 Task: Create a due date automation trigger when advanced on, on the monday after a card is due add dates starting next week at 11:00 AM.
Action: Mouse moved to (981, 290)
Screenshot: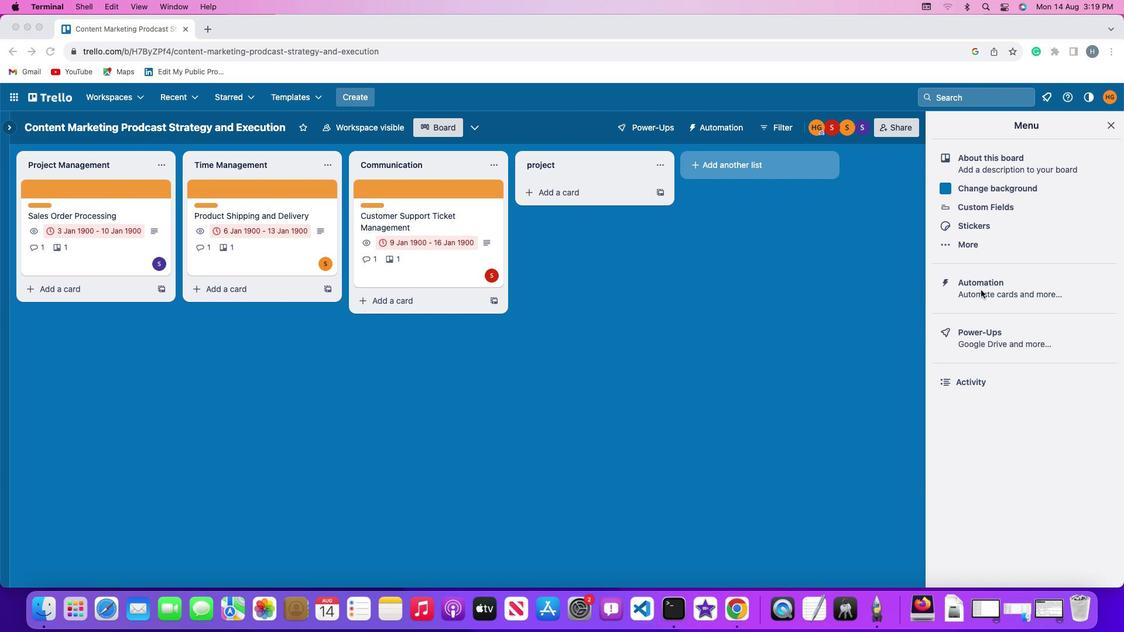 
Action: Mouse pressed left at (981, 290)
Screenshot: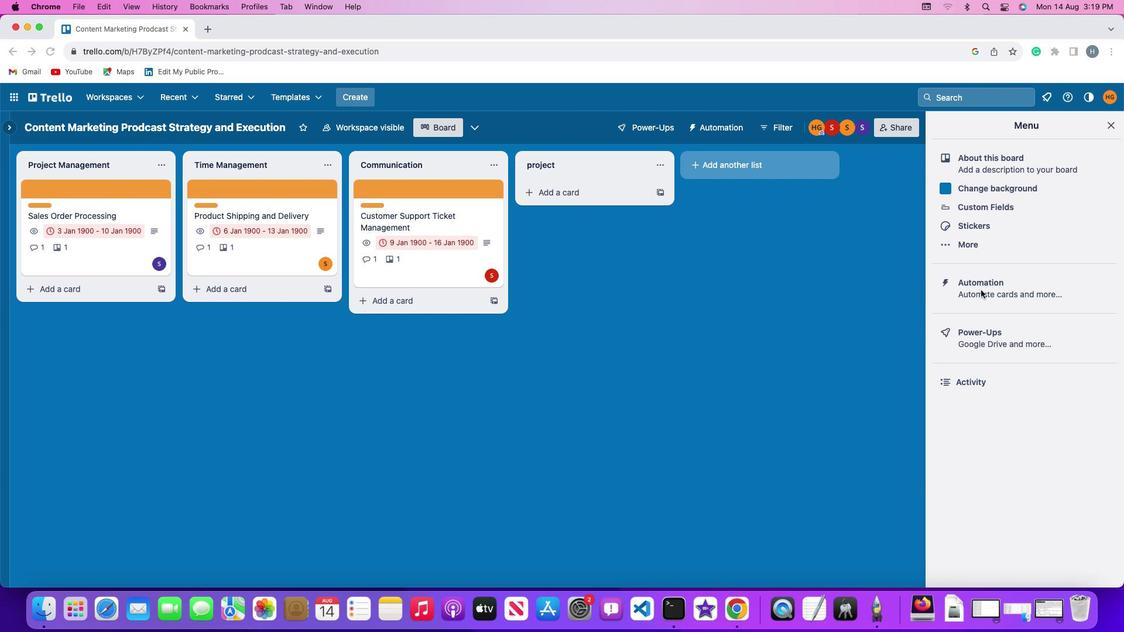 
Action: Mouse pressed left at (981, 290)
Screenshot: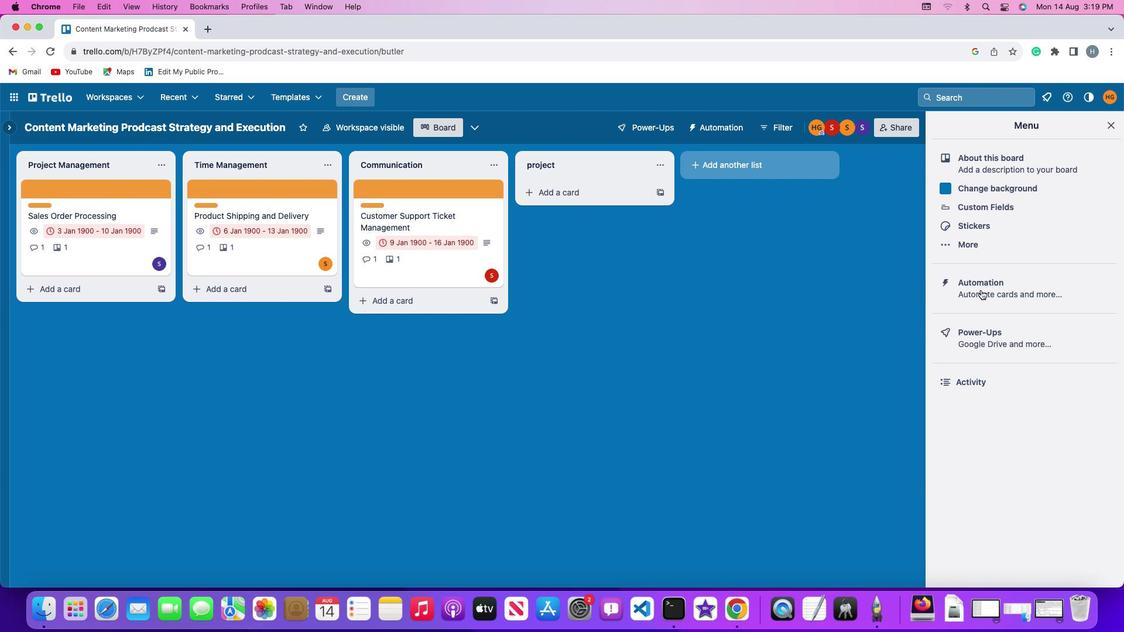 
Action: Mouse moved to (49, 277)
Screenshot: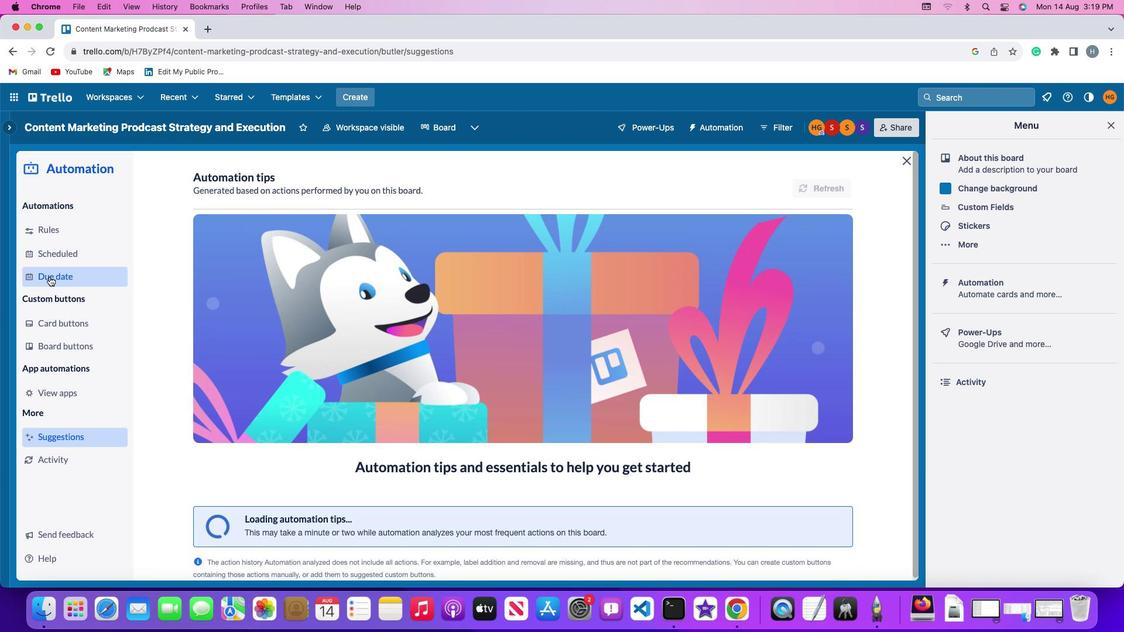 
Action: Mouse pressed left at (49, 277)
Screenshot: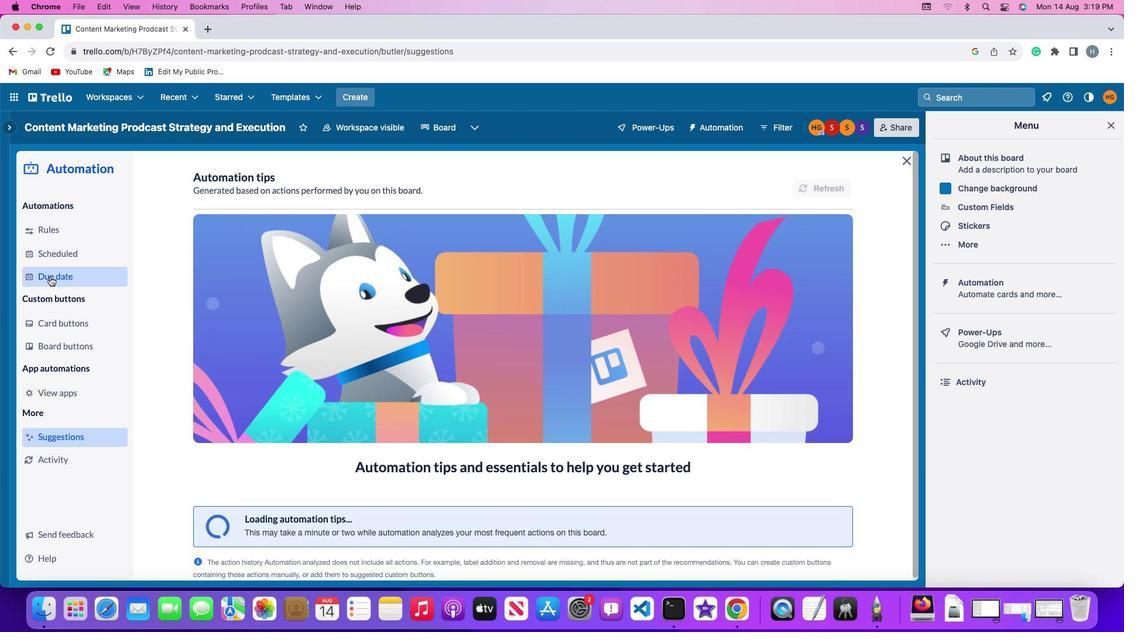 
Action: Mouse moved to (784, 177)
Screenshot: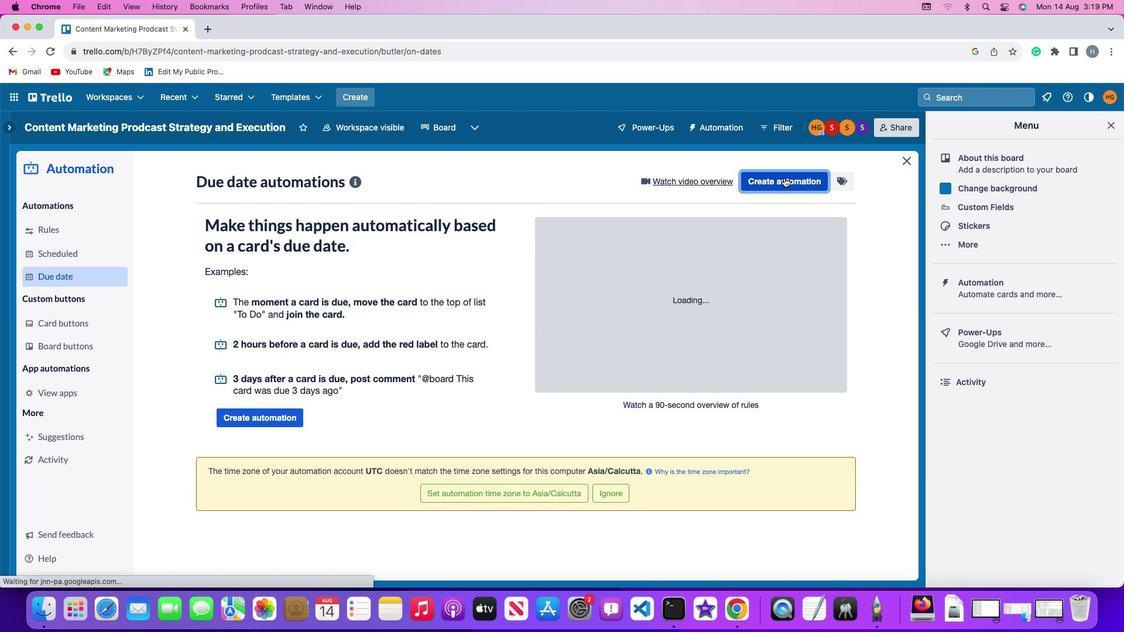 
Action: Mouse pressed left at (784, 177)
Screenshot: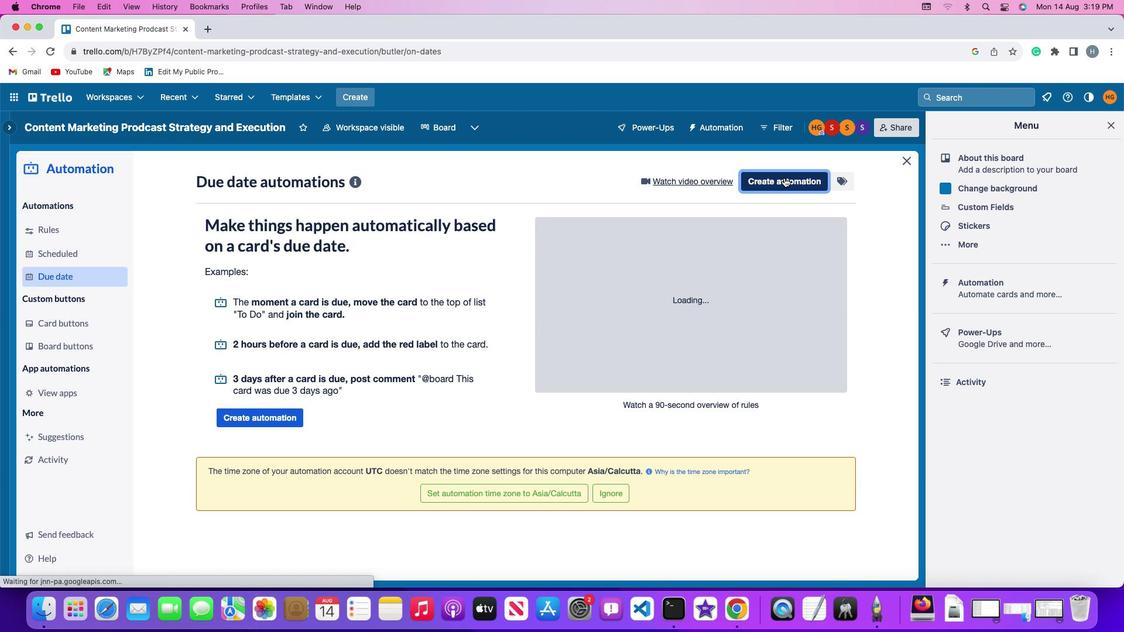 
Action: Mouse moved to (224, 287)
Screenshot: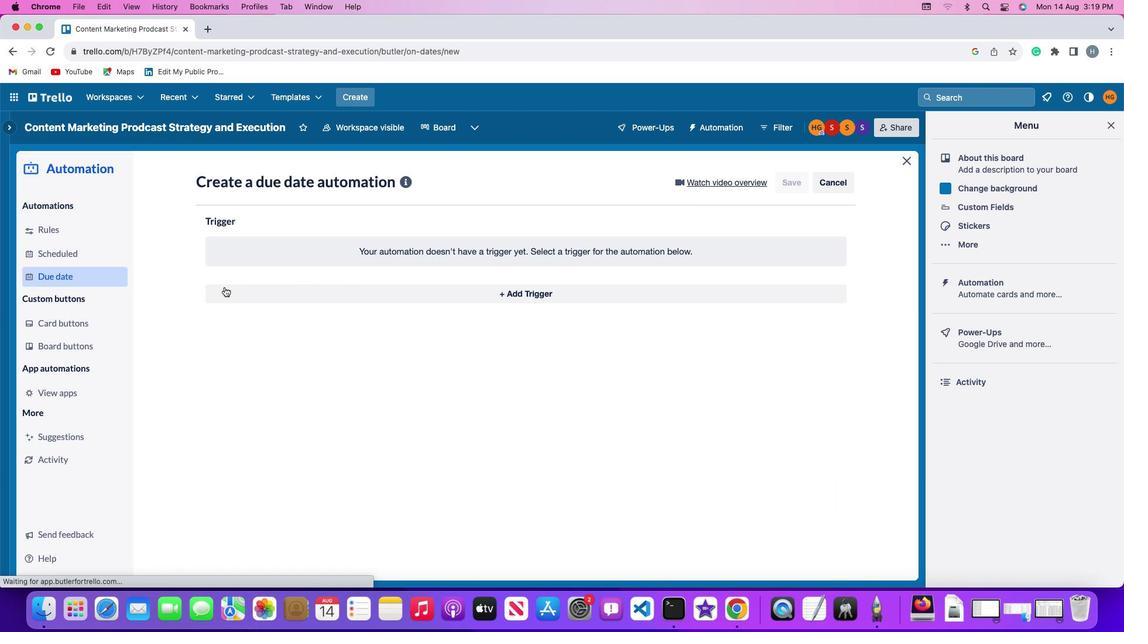 
Action: Mouse pressed left at (224, 287)
Screenshot: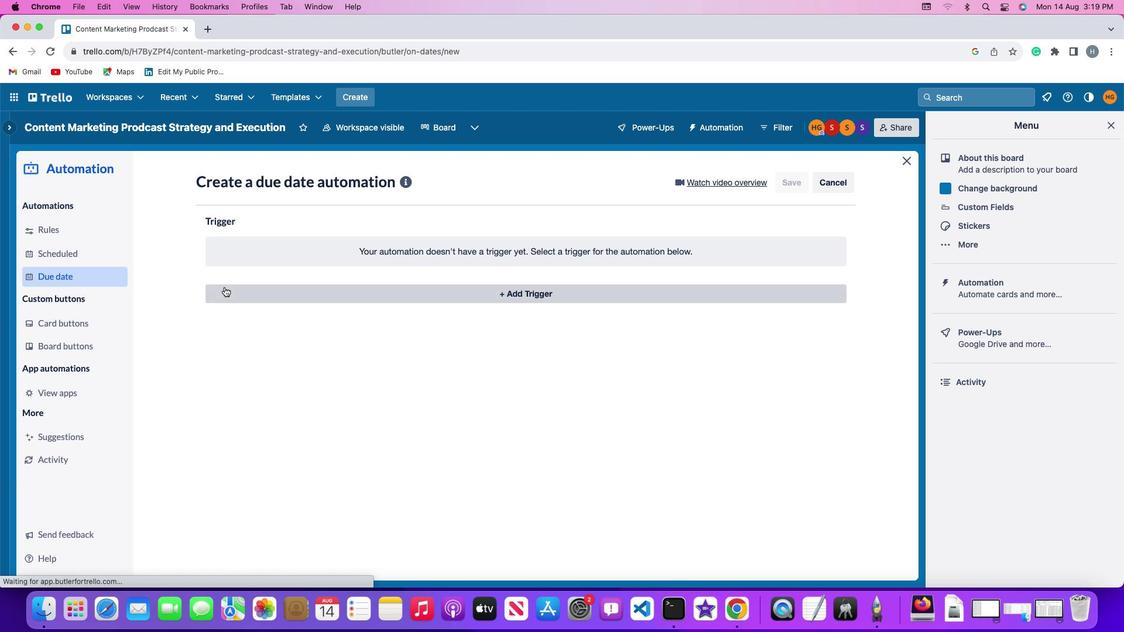 
Action: Mouse moved to (252, 512)
Screenshot: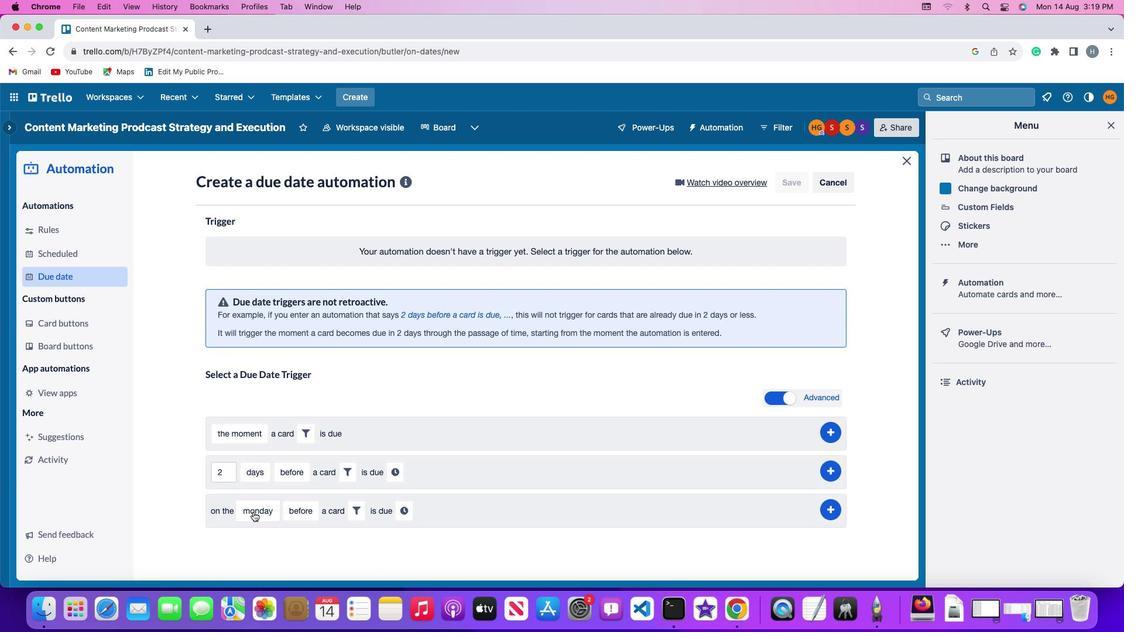 
Action: Mouse pressed left at (252, 512)
Screenshot: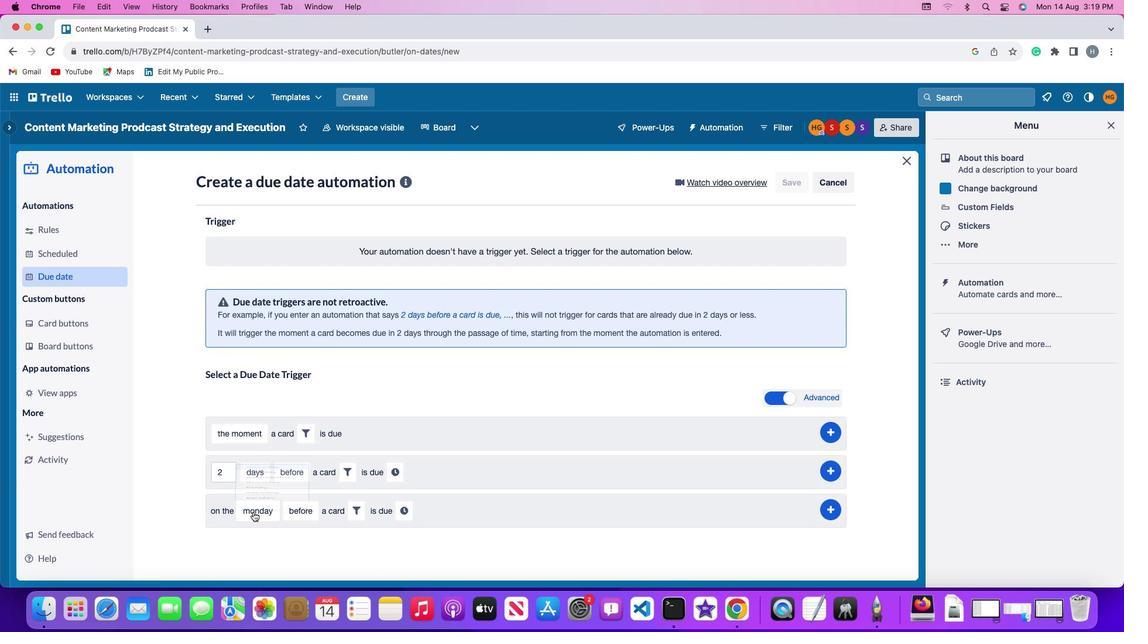
Action: Mouse moved to (268, 342)
Screenshot: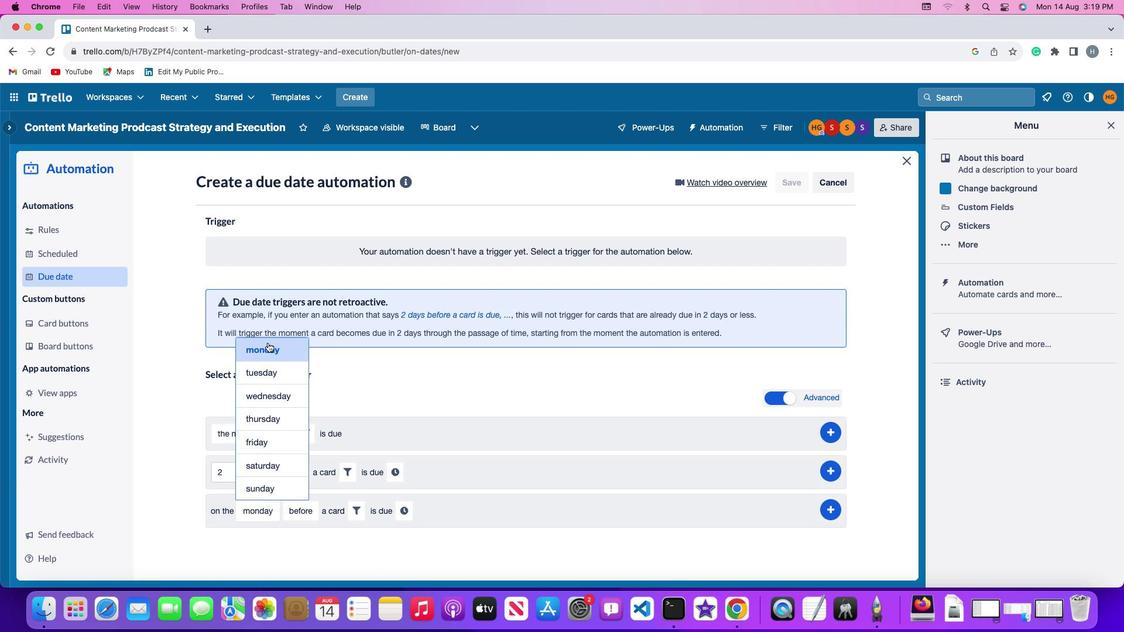 
Action: Mouse pressed left at (268, 342)
Screenshot: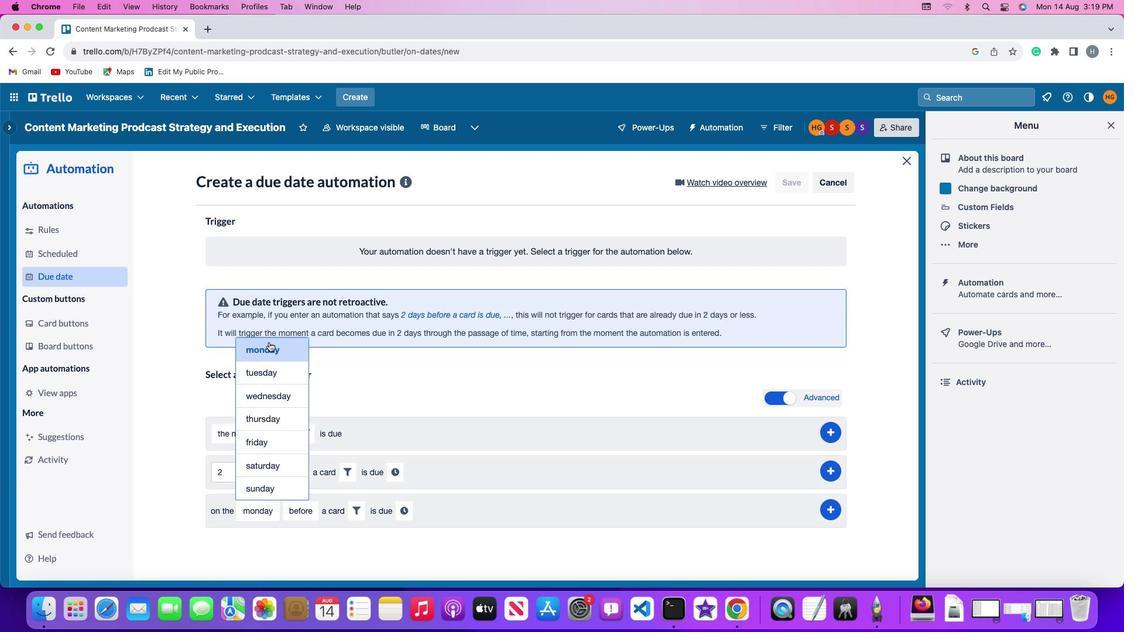 
Action: Mouse moved to (312, 515)
Screenshot: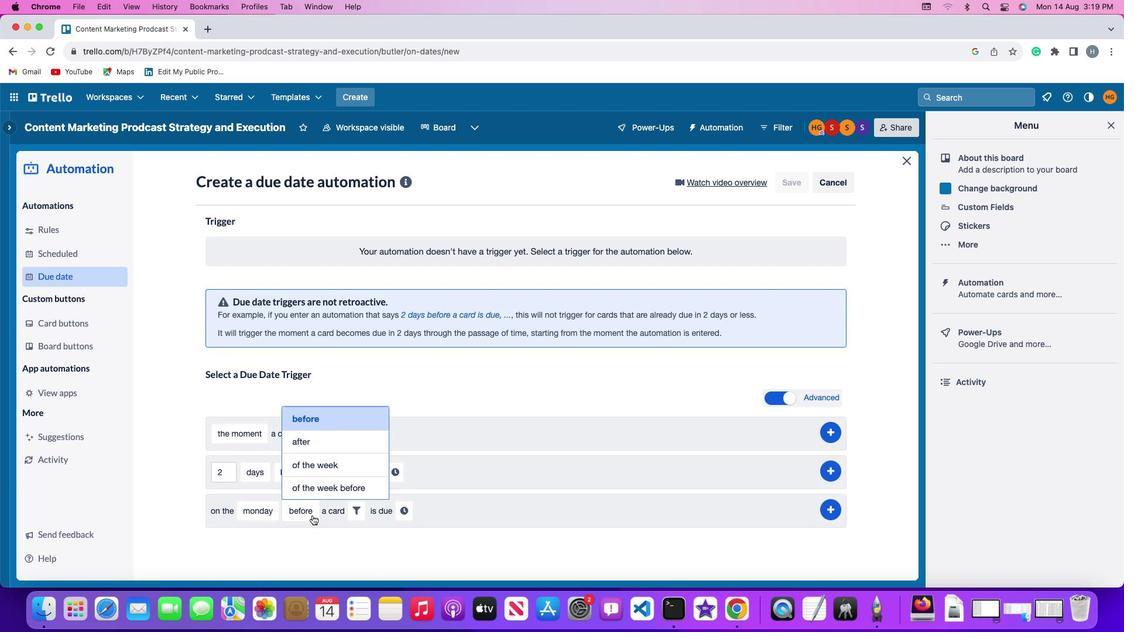 
Action: Mouse pressed left at (312, 515)
Screenshot: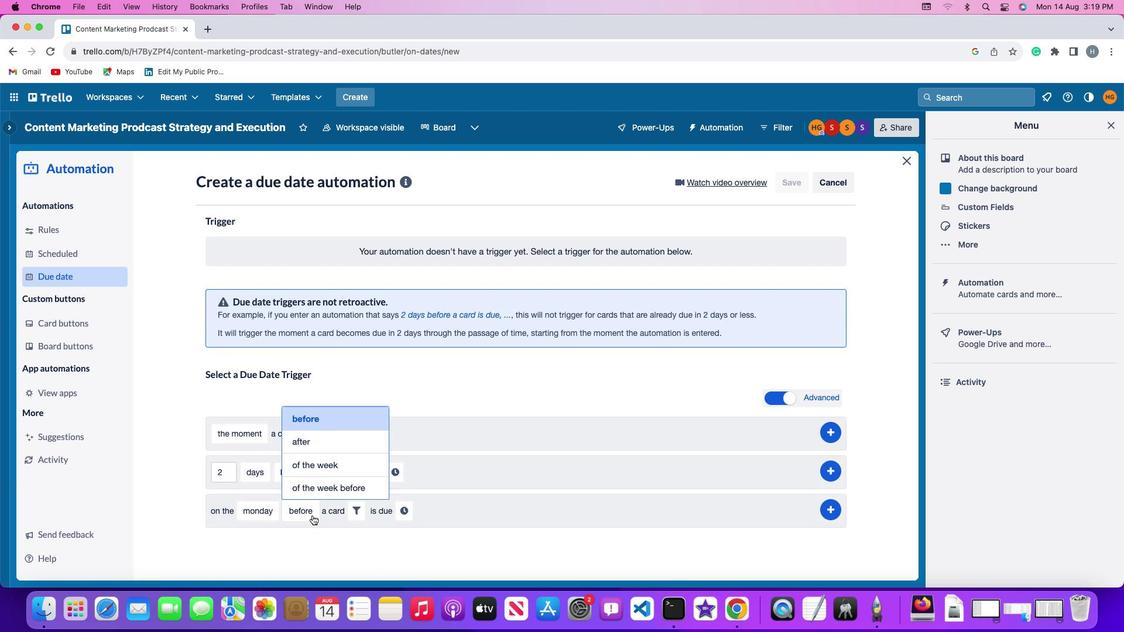 
Action: Mouse moved to (317, 437)
Screenshot: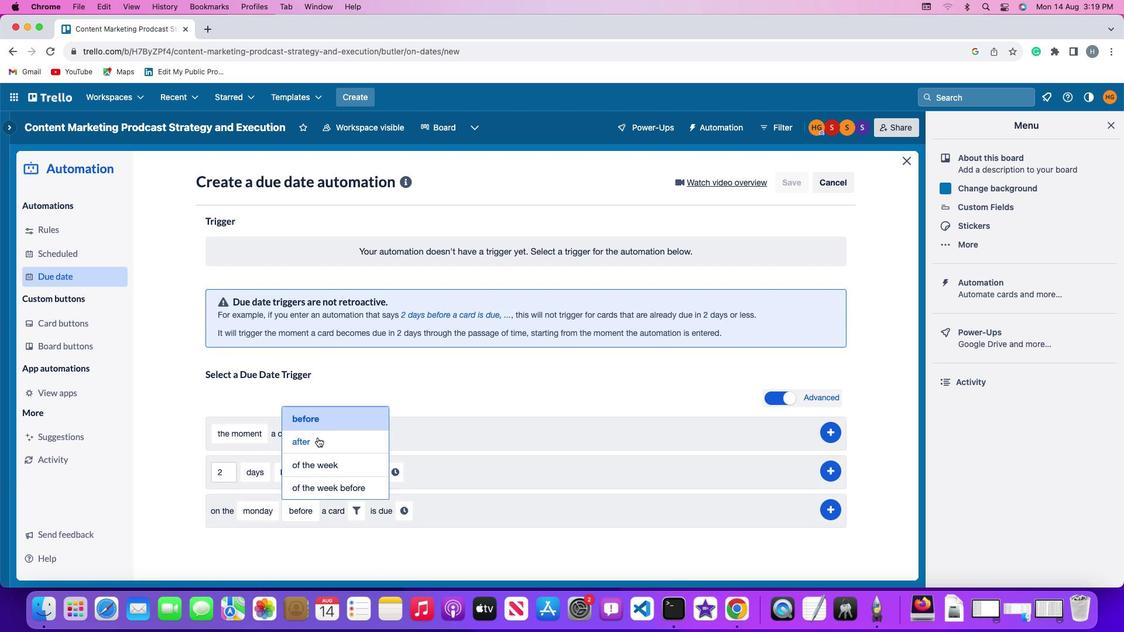 
Action: Mouse pressed left at (317, 437)
Screenshot: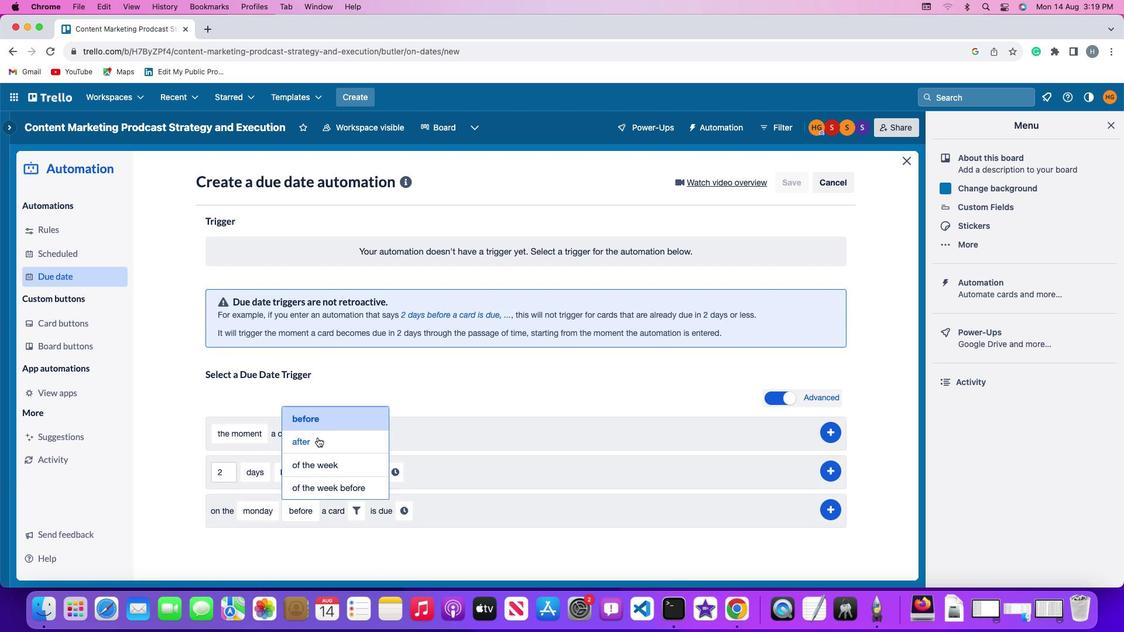 
Action: Mouse moved to (353, 510)
Screenshot: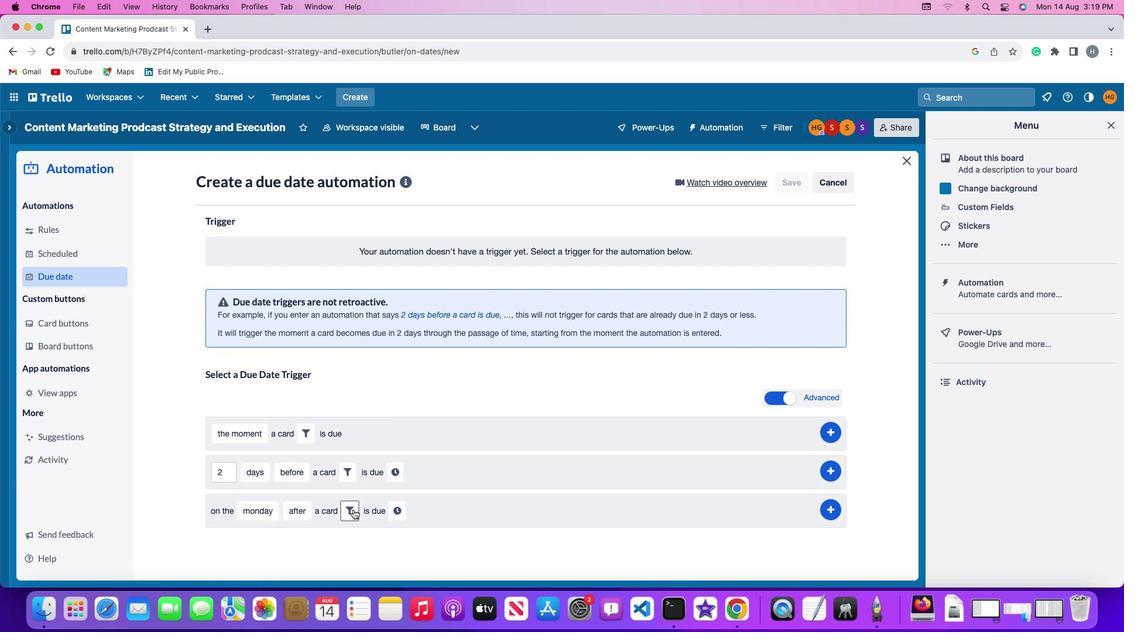 
Action: Mouse pressed left at (353, 510)
Screenshot: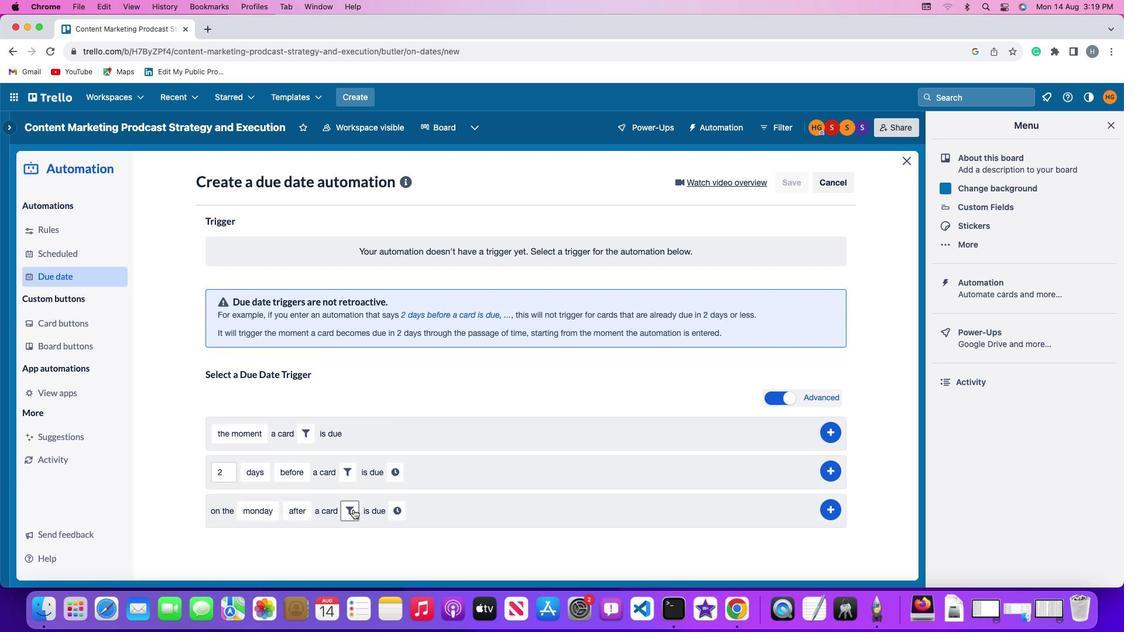 
Action: Mouse moved to (415, 550)
Screenshot: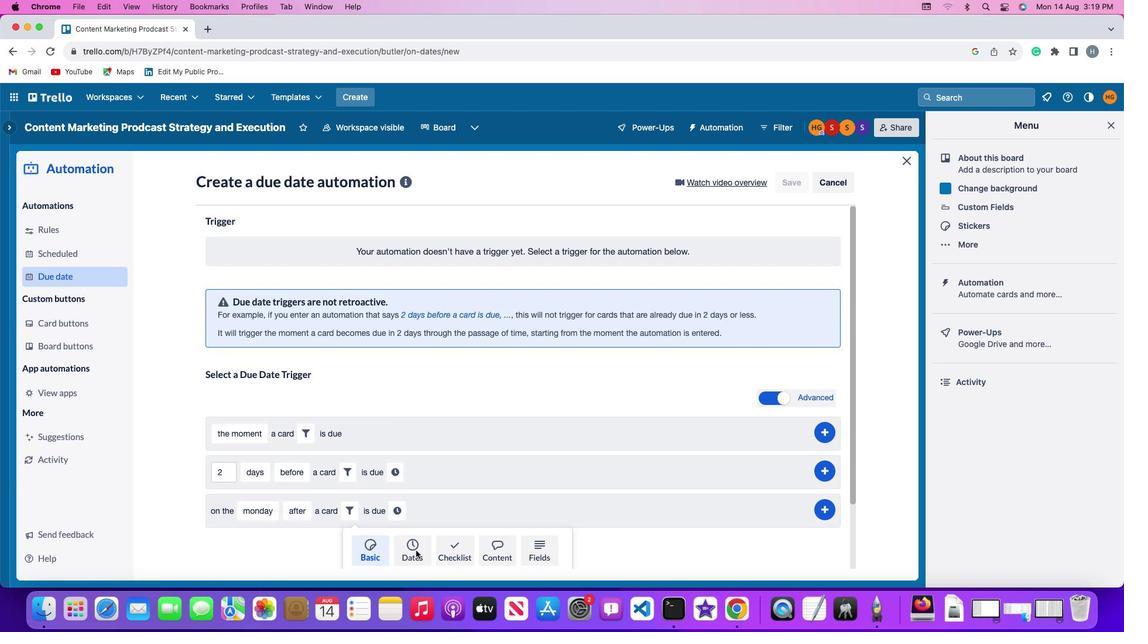 
Action: Mouse pressed left at (415, 550)
Screenshot: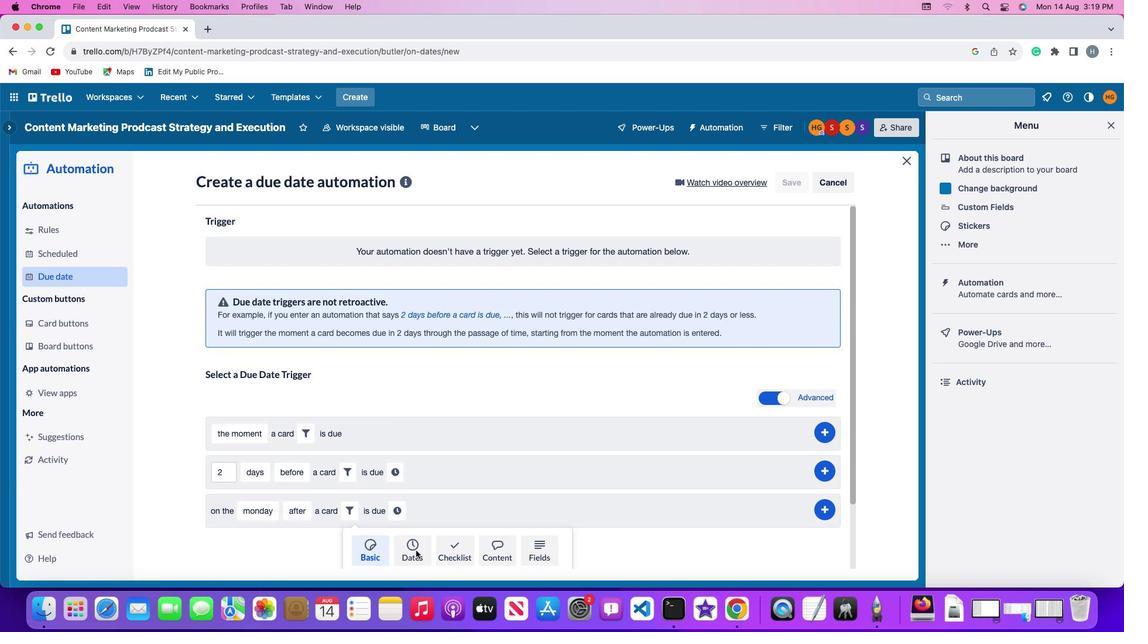 
Action: Mouse moved to (313, 544)
Screenshot: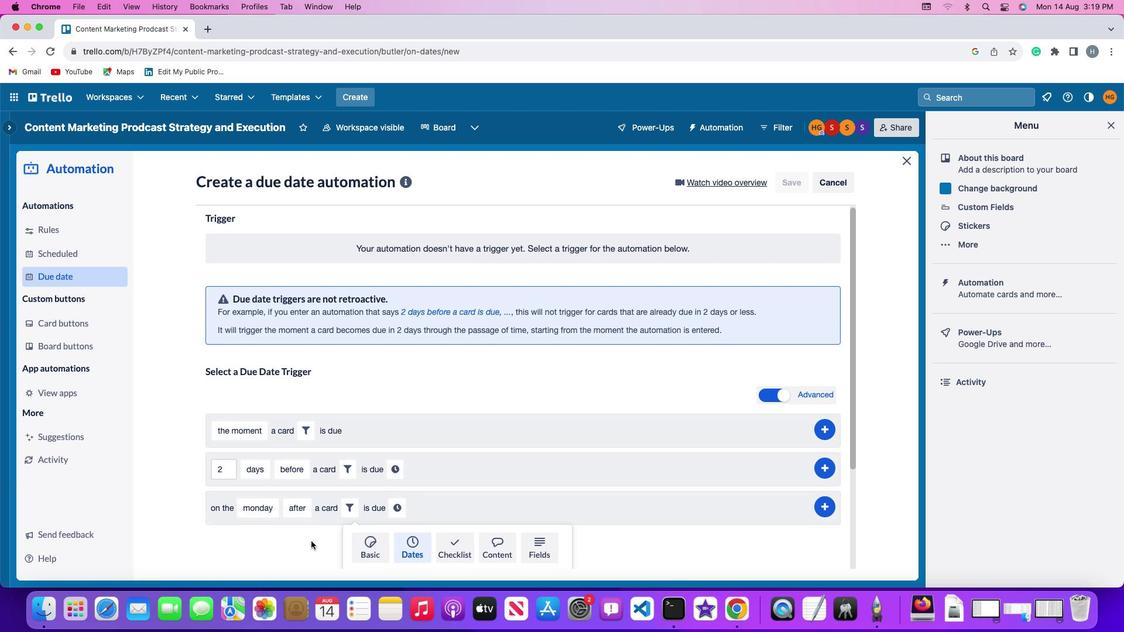
Action: Mouse scrolled (313, 544) with delta (0, 0)
Screenshot: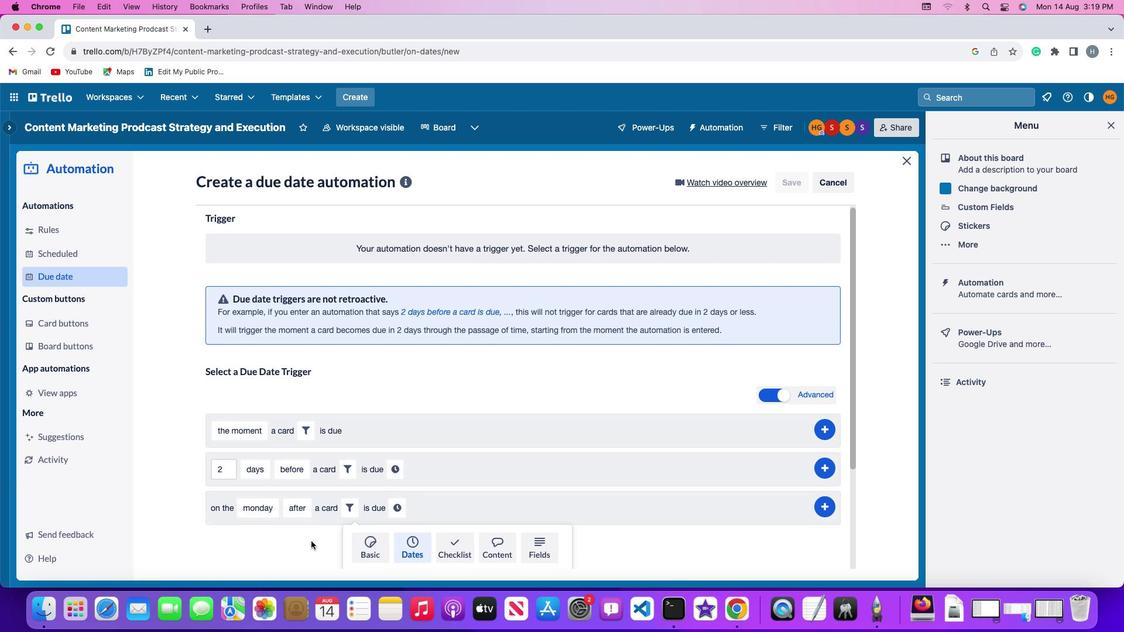 
Action: Mouse scrolled (313, 544) with delta (0, 0)
Screenshot: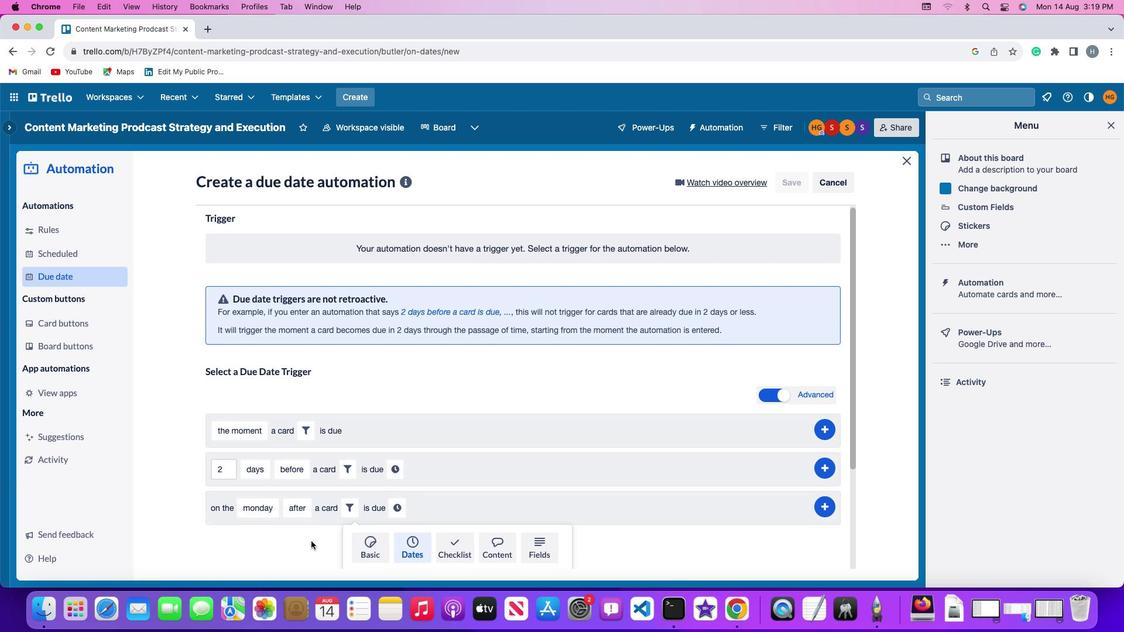 
Action: Mouse scrolled (313, 544) with delta (0, -2)
Screenshot: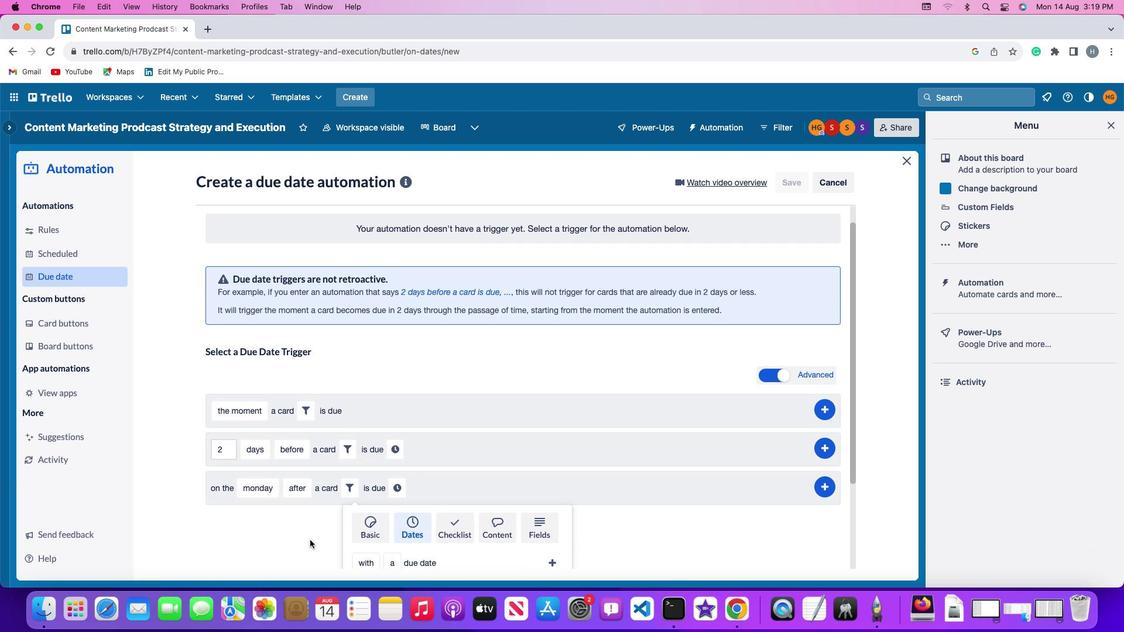 
Action: Mouse moved to (312, 544)
Screenshot: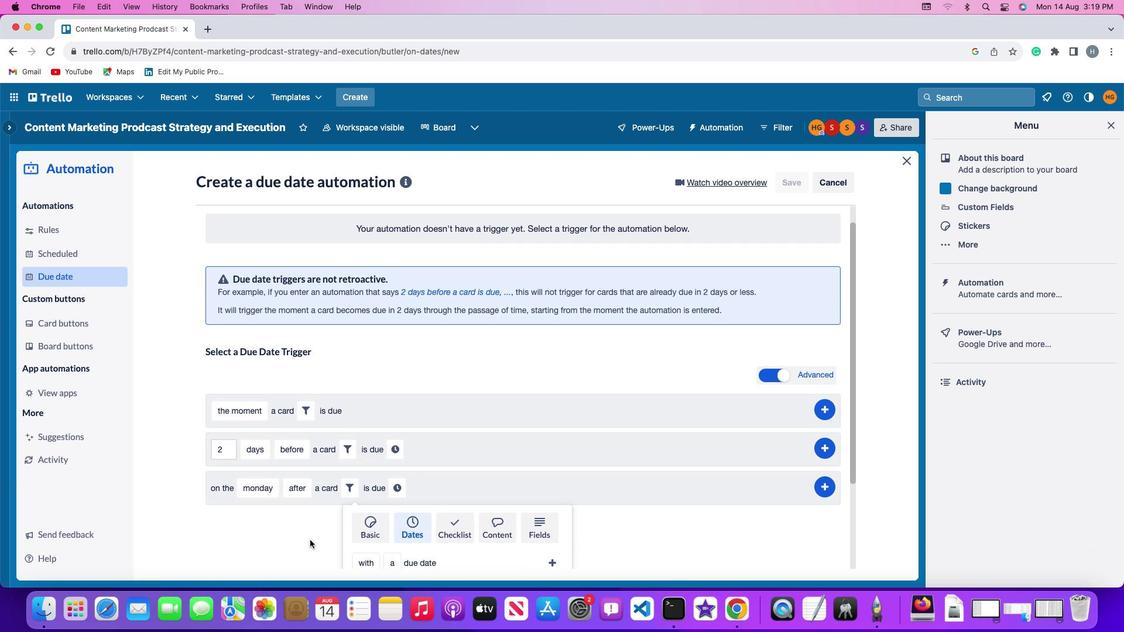 
Action: Mouse scrolled (312, 544) with delta (0, -2)
Screenshot: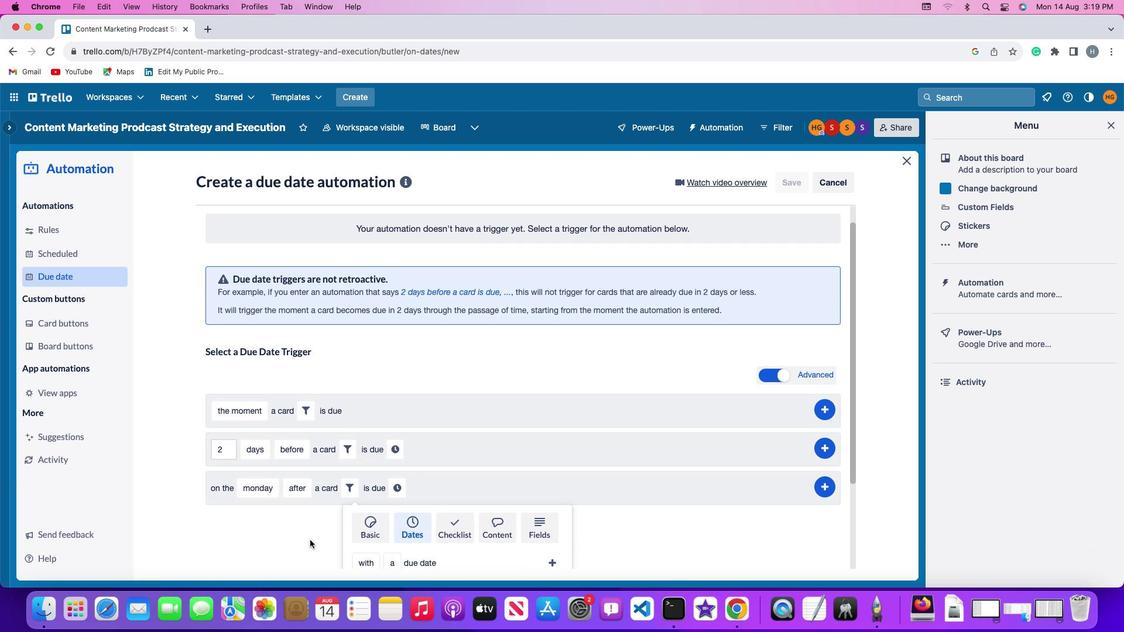 
Action: Mouse moved to (312, 543)
Screenshot: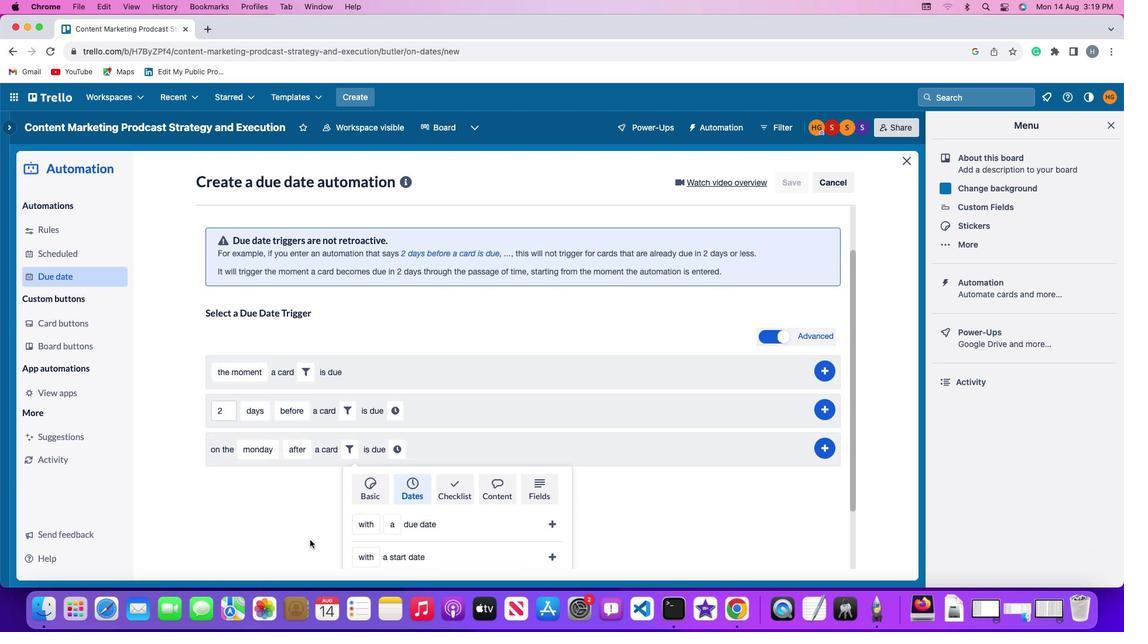 
Action: Mouse scrolled (312, 543) with delta (0, -3)
Screenshot: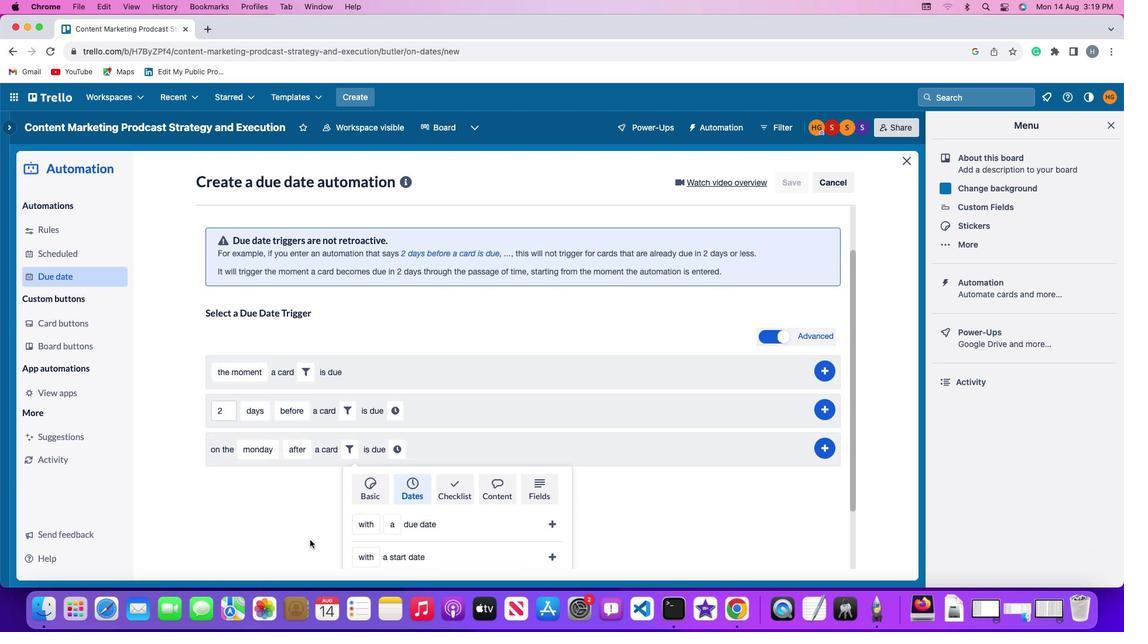 
Action: Mouse moved to (309, 540)
Screenshot: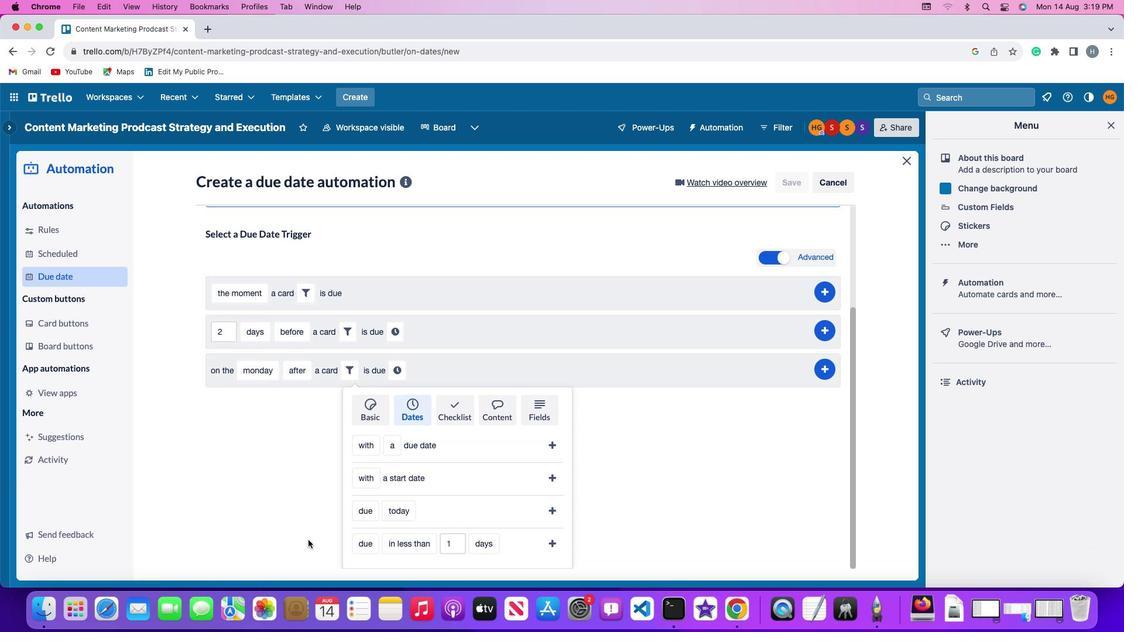 
Action: Mouse scrolled (309, 540) with delta (0, 0)
Screenshot: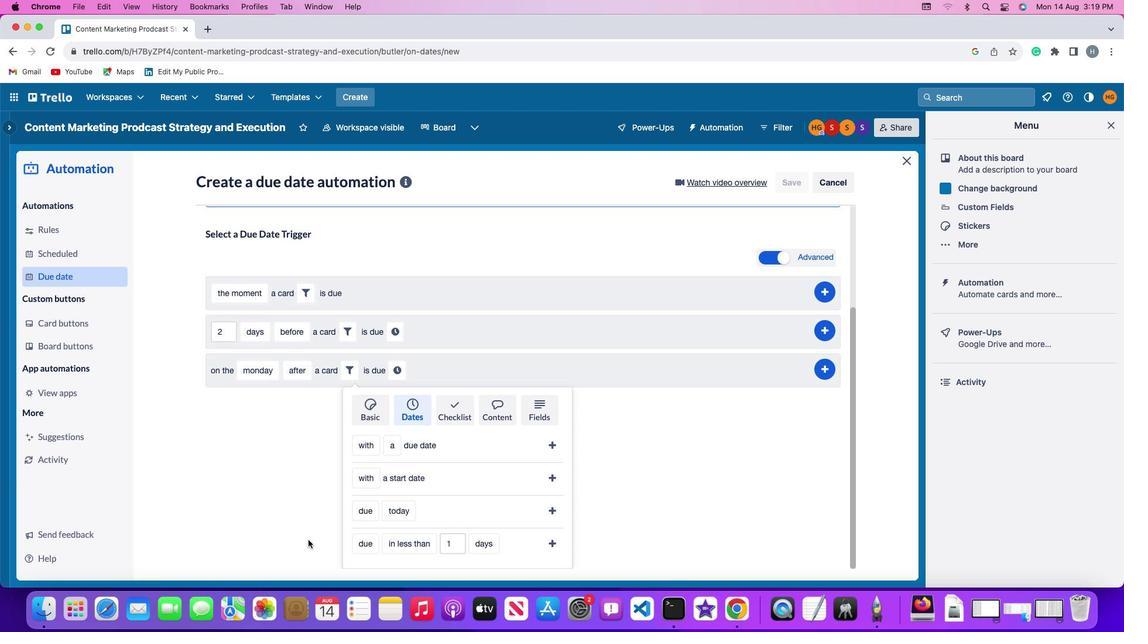 
Action: Mouse moved to (308, 540)
Screenshot: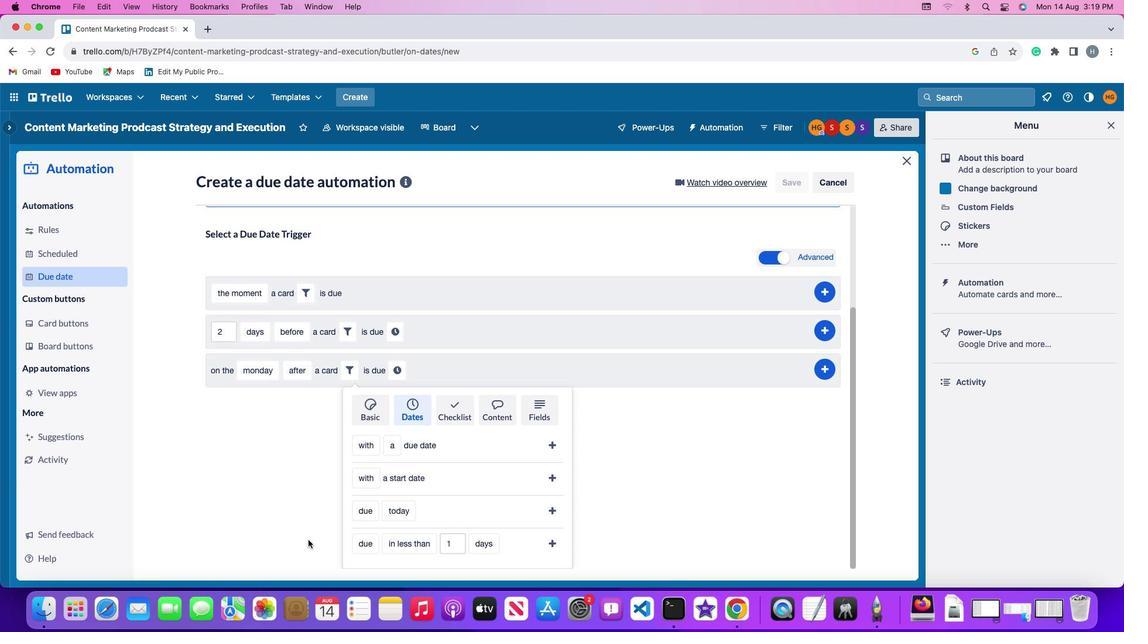 
Action: Mouse scrolled (308, 540) with delta (0, 0)
Screenshot: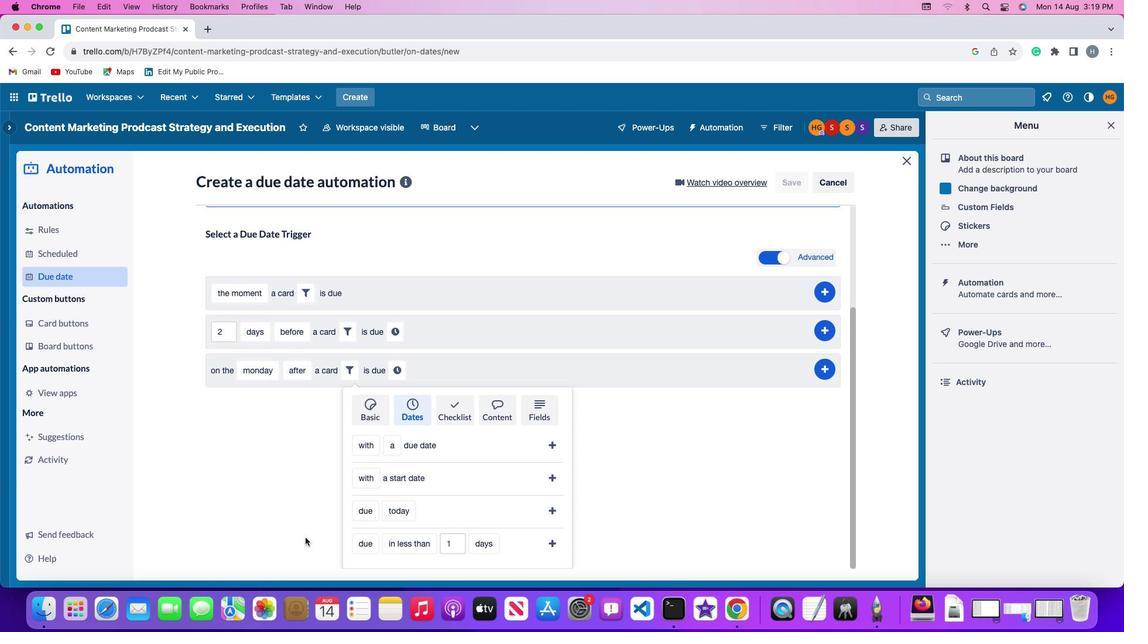 
Action: Mouse moved to (308, 540)
Screenshot: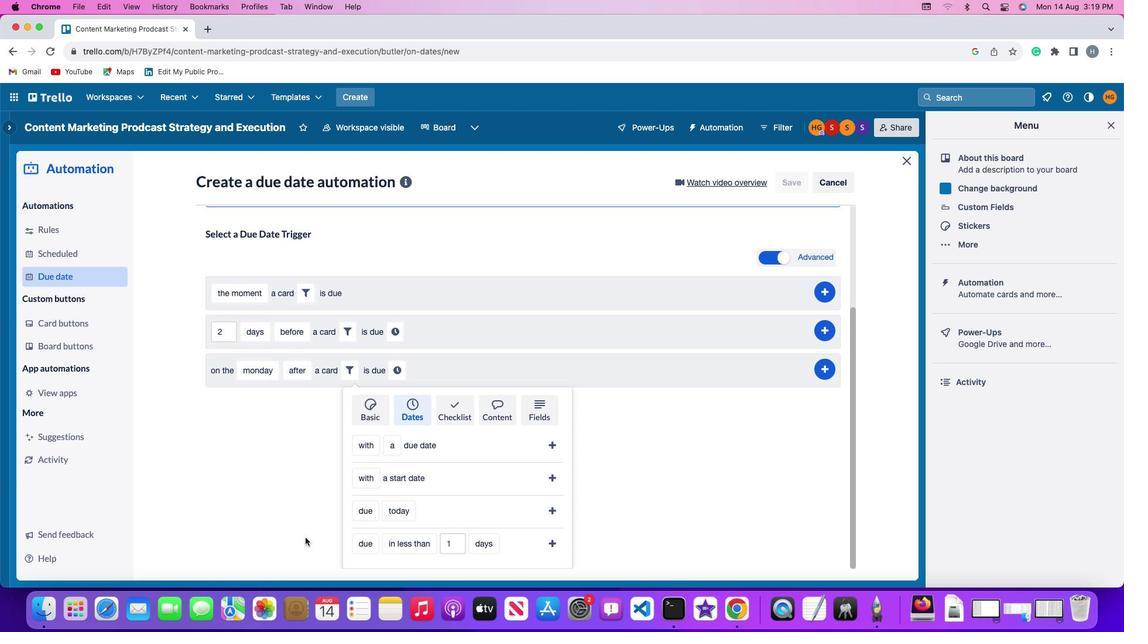 
Action: Mouse scrolled (308, 540) with delta (0, -1)
Screenshot: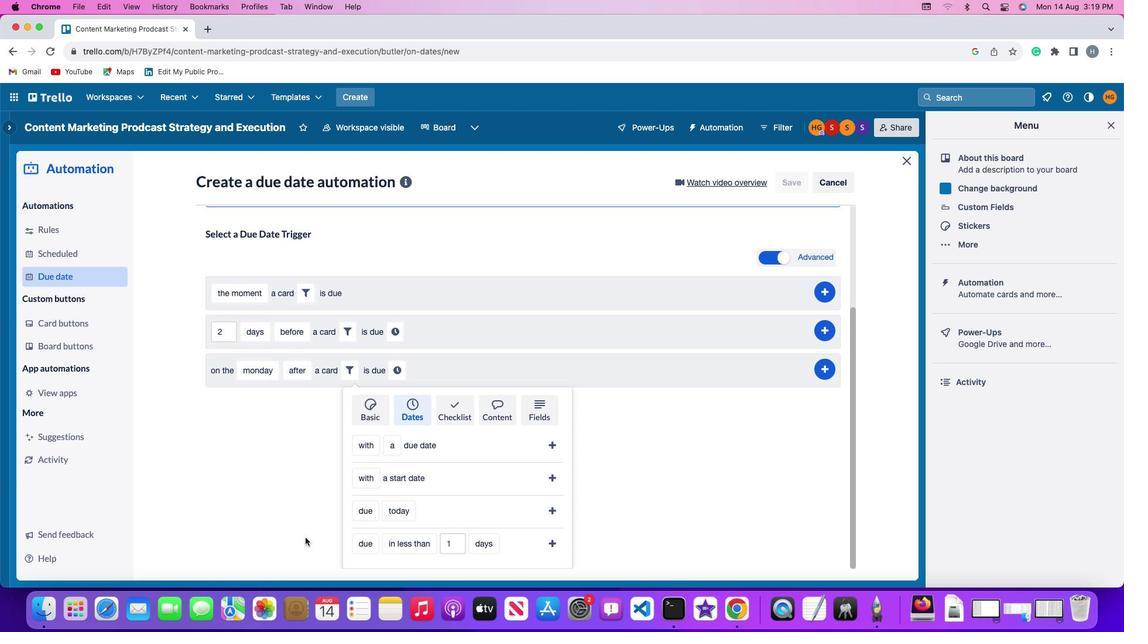 
Action: Mouse scrolled (308, 540) with delta (0, -2)
Screenshot: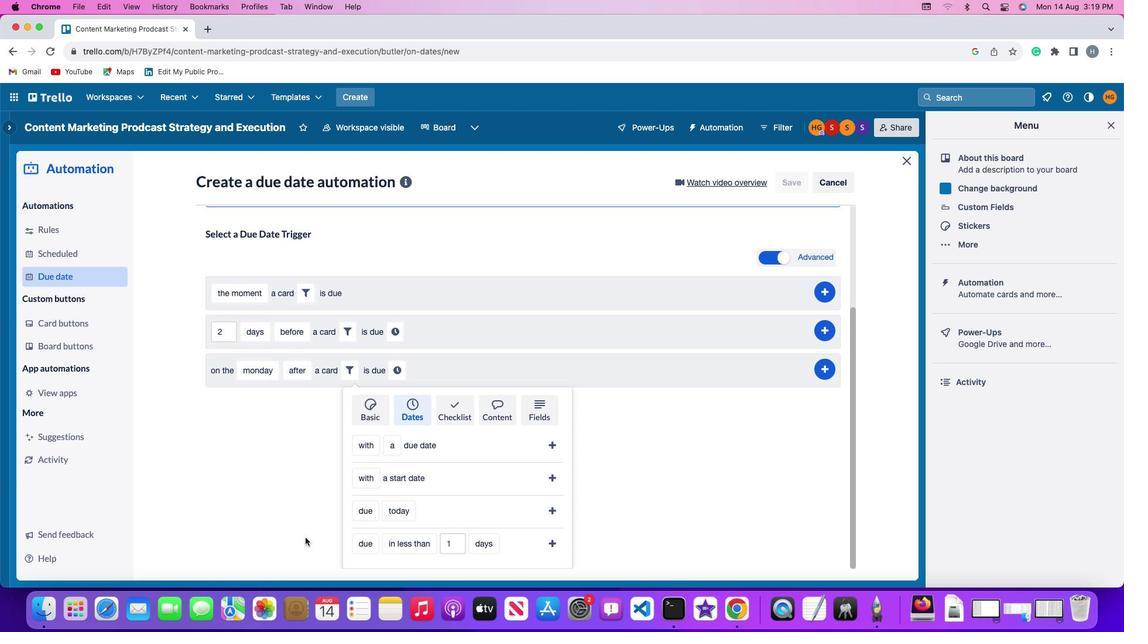 
Action: Mouse moved to (306, 539)
Screenshot: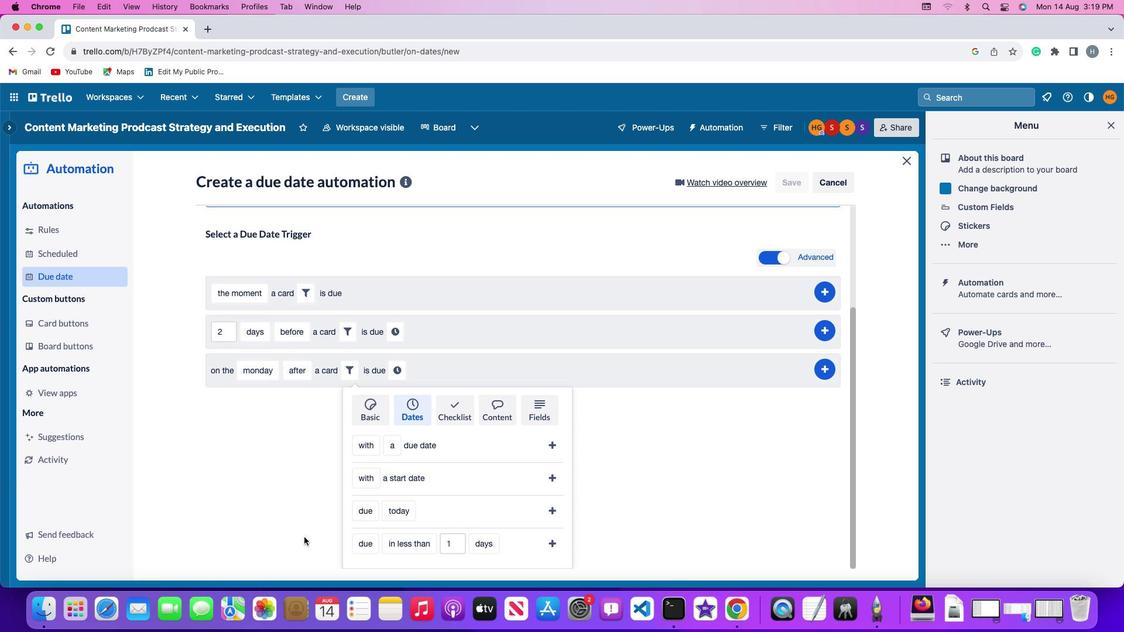 
Action: Mouse scrolled (306, 539) with delta (0, -3)
Screenshot: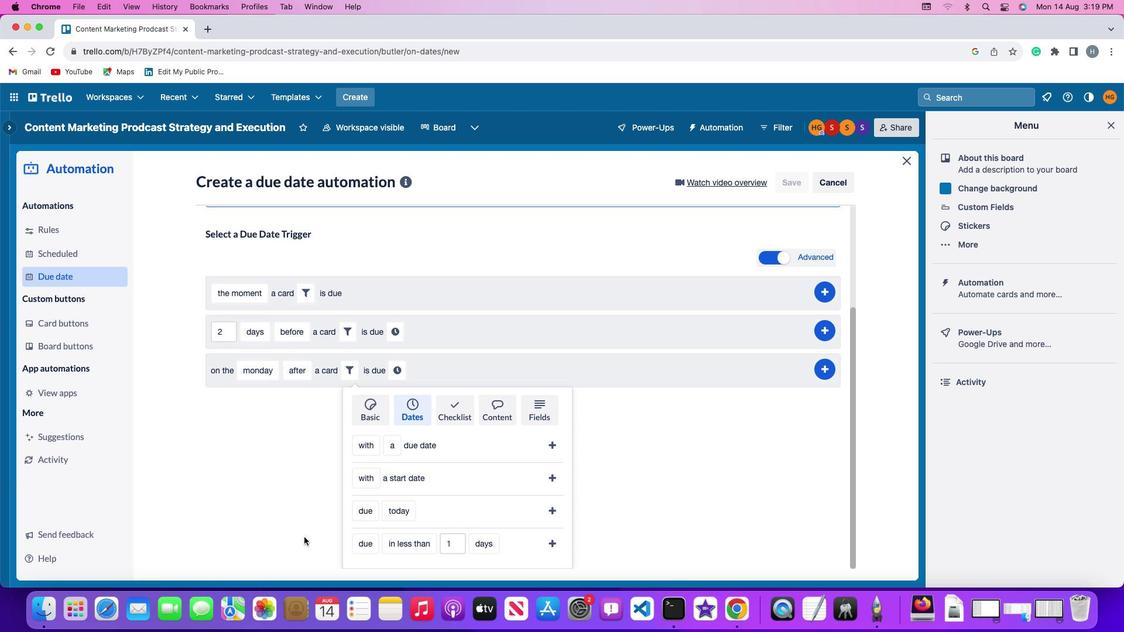 
Action: Mouse moved to (364, 519)
Screenshot: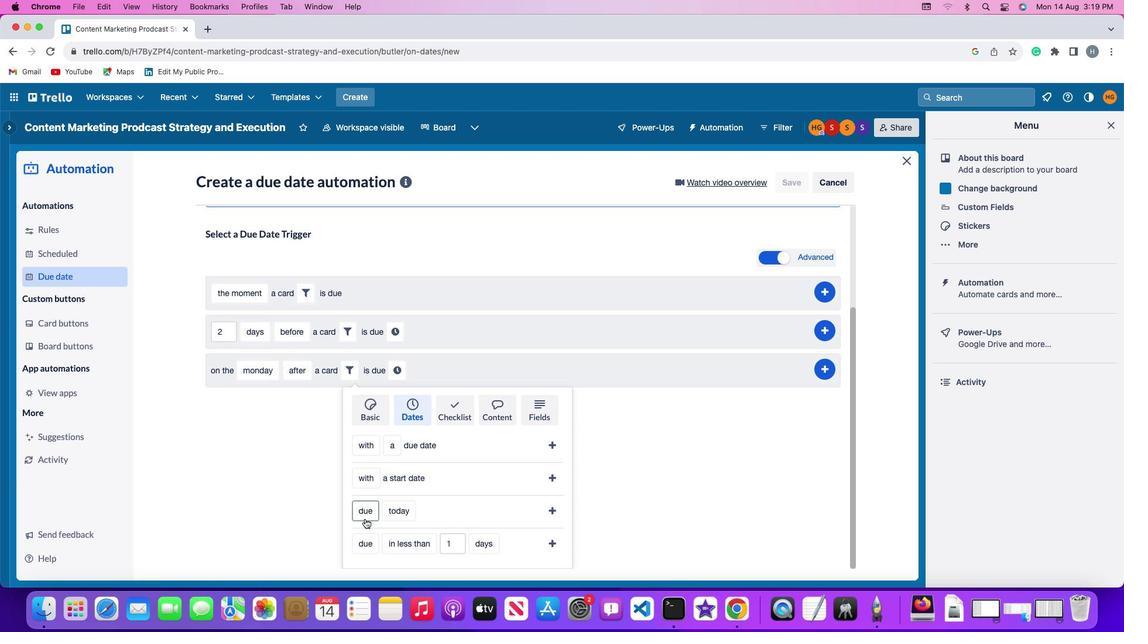 
Action: Mouse pressed left at (364, 519)
Screenshot: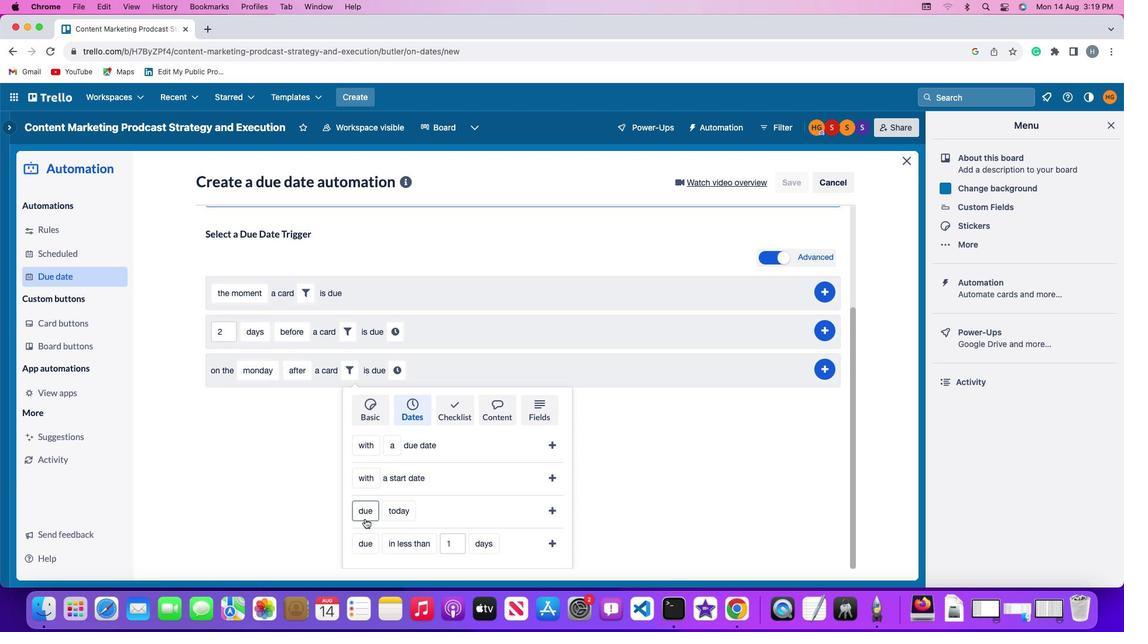 
Action: Mouse moved to (374, 466)
Screenshot: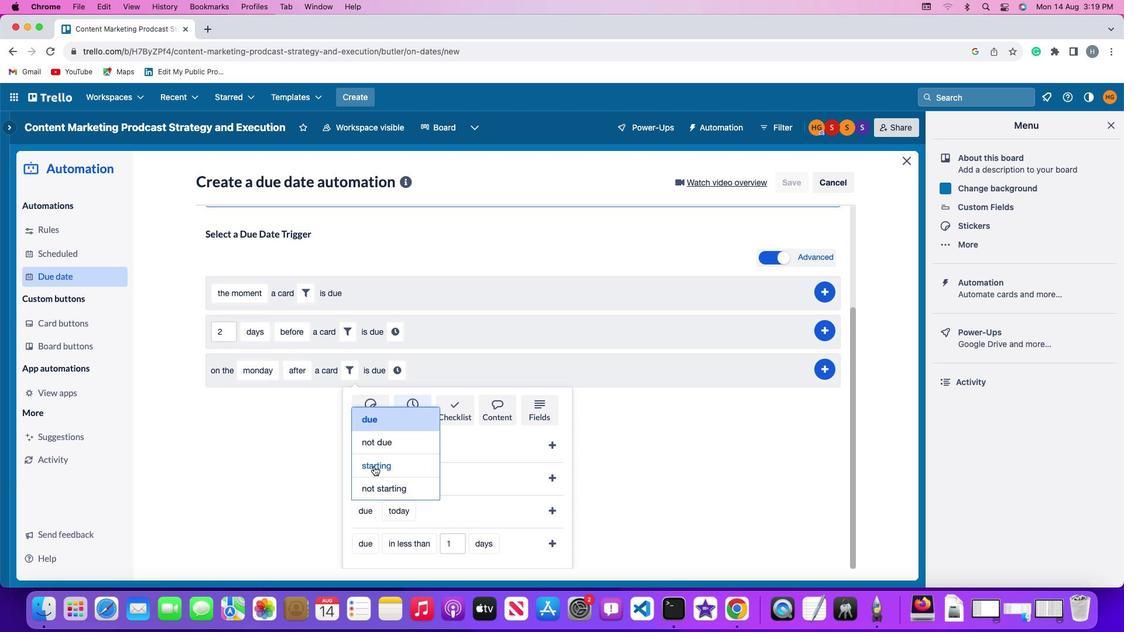 
Action: Mouse pressed left at (374, 466)
Screenshot: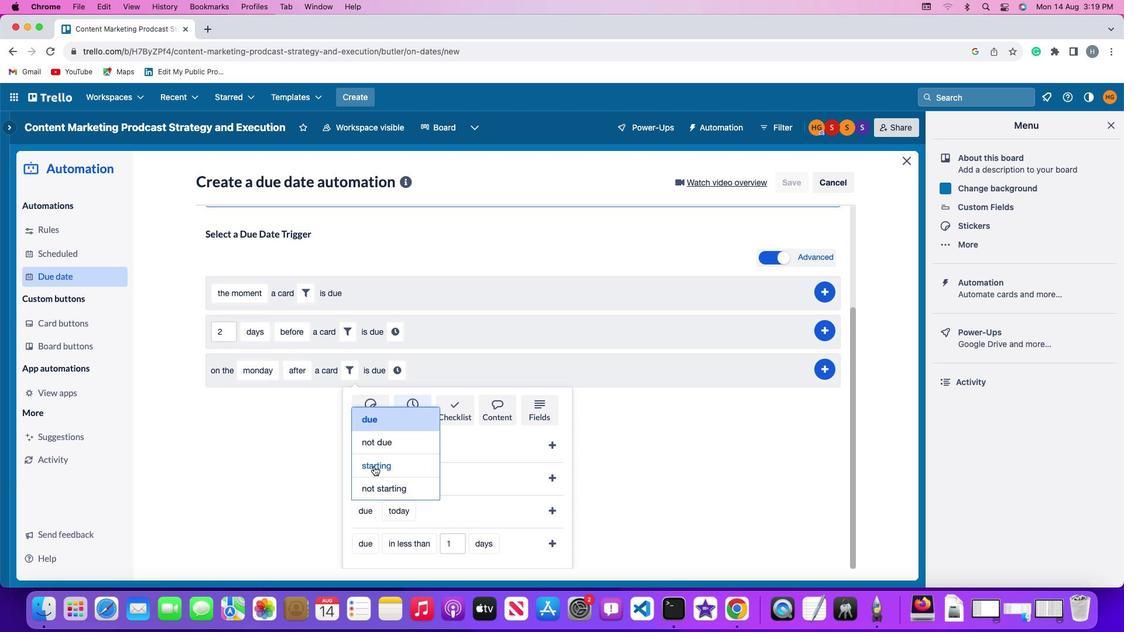 
Action: Mouse moved to (405, 516)
Screenshot: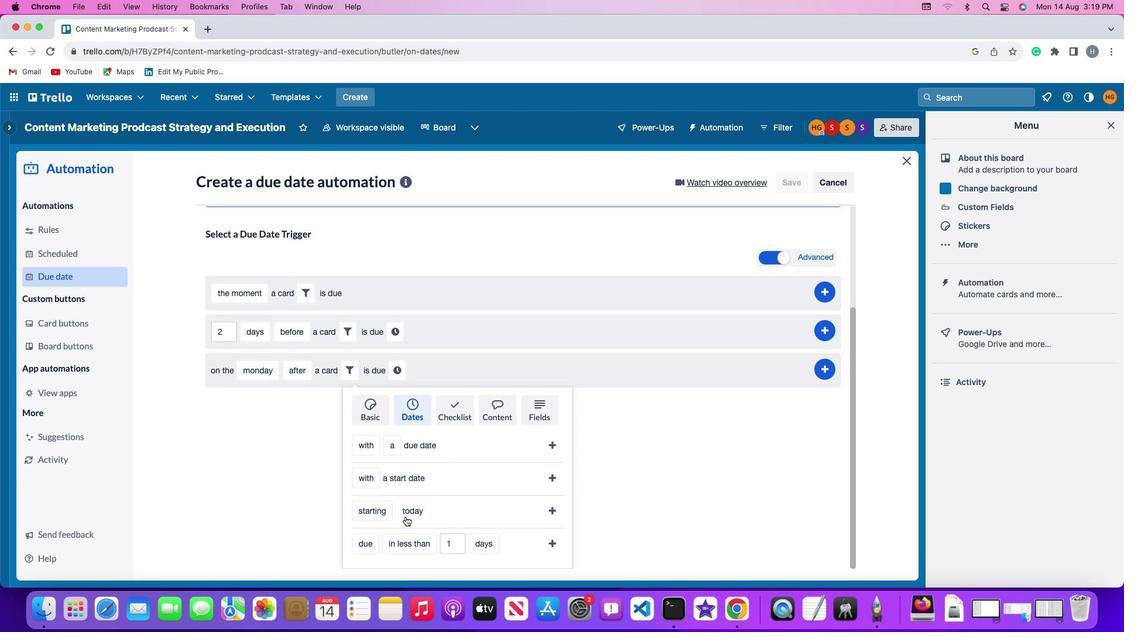 
Action: Mouse pressed left at (405, 516)
Screenshot: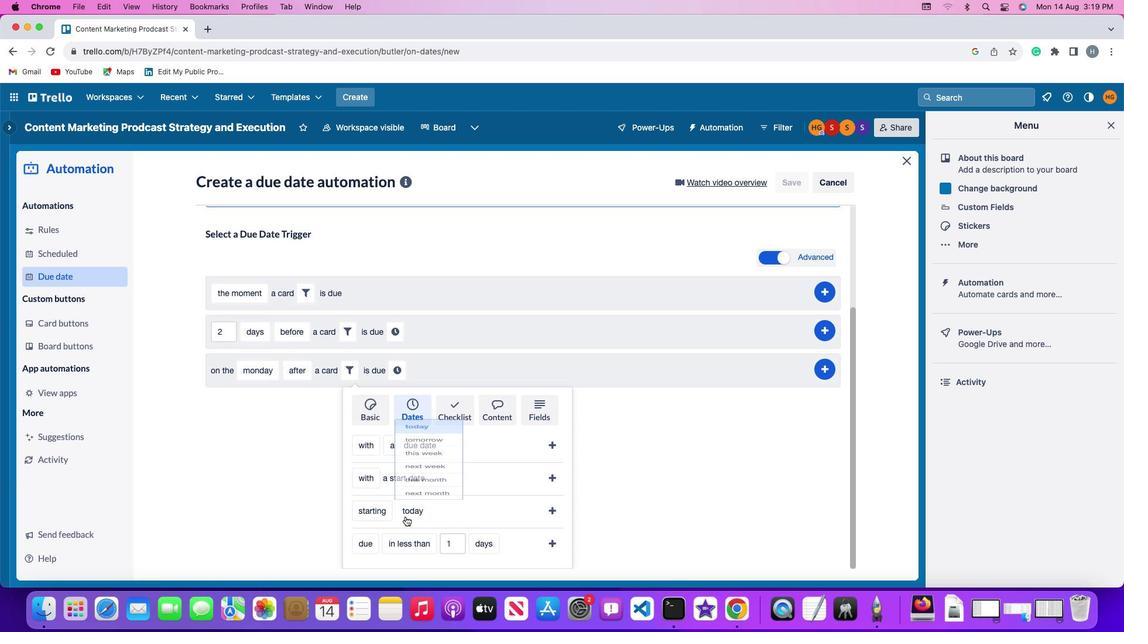 
Action: Mouse moved to (422, 441)
Screenshot: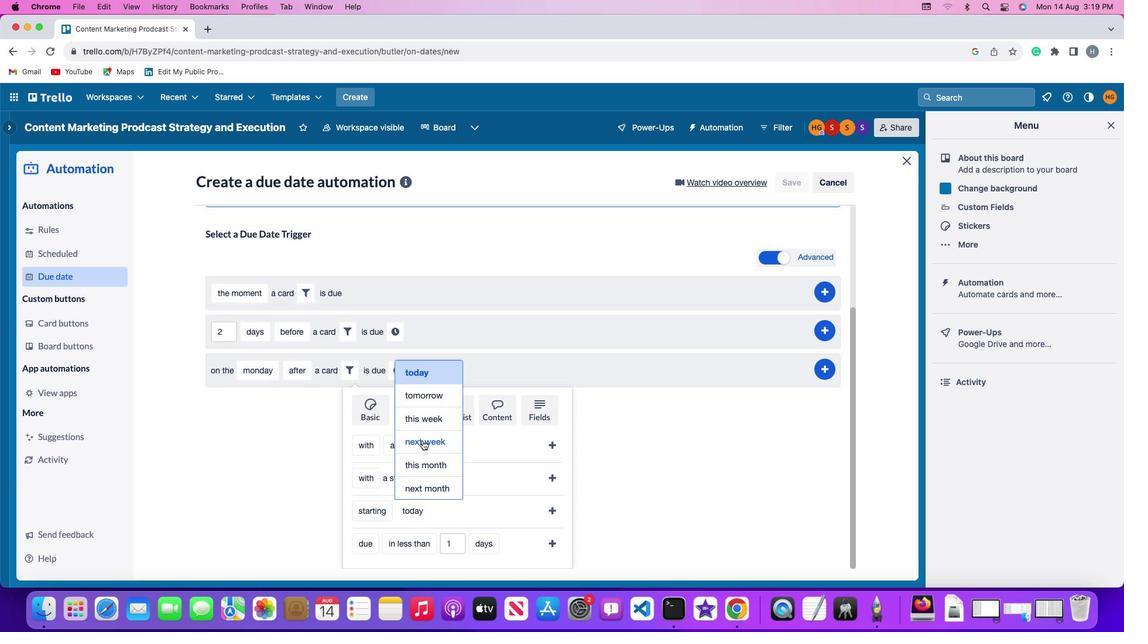 
Action: Mouse pressed left at (422, 441)
Screenshot: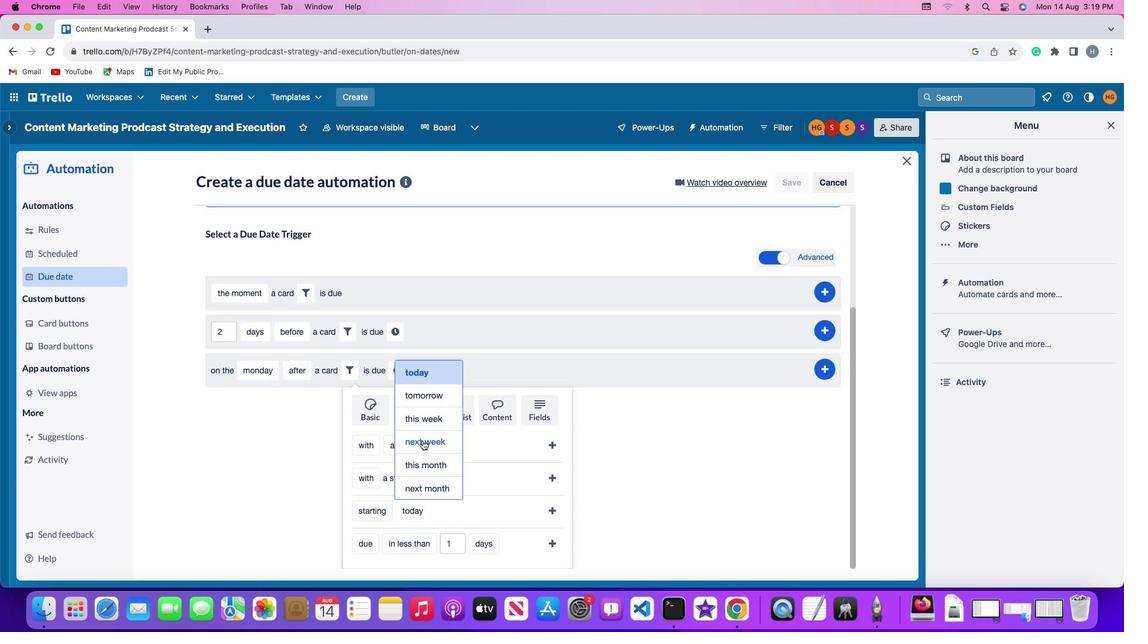 
Action: Mouse moved to (553, 506)
Screenshot: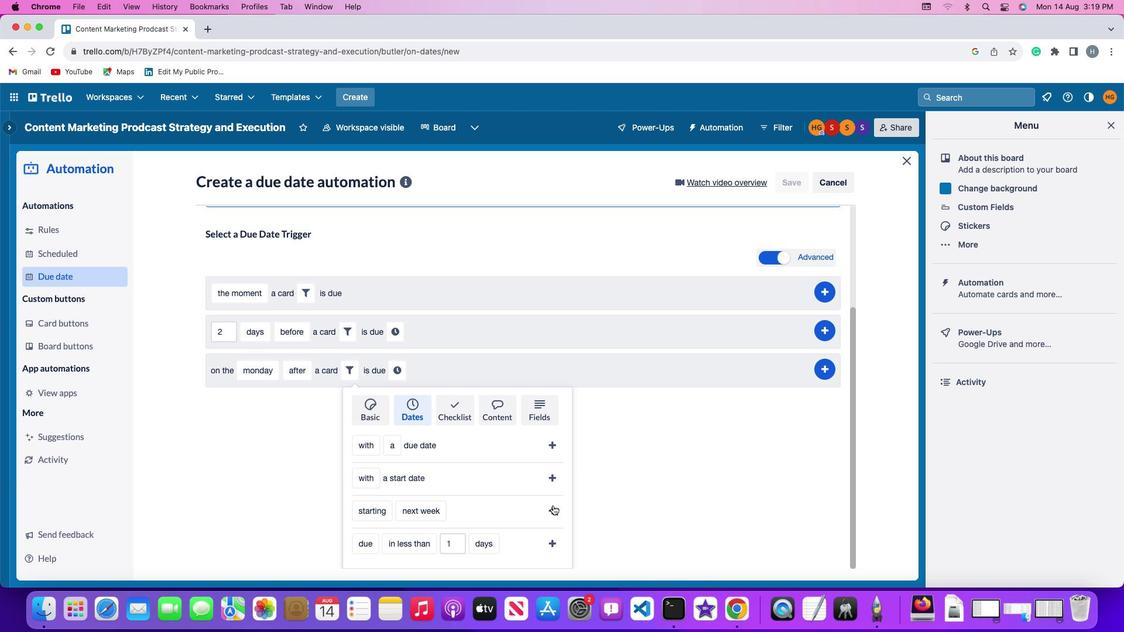 
Action: Mouse pressed left at (553, 506)
Screenshot: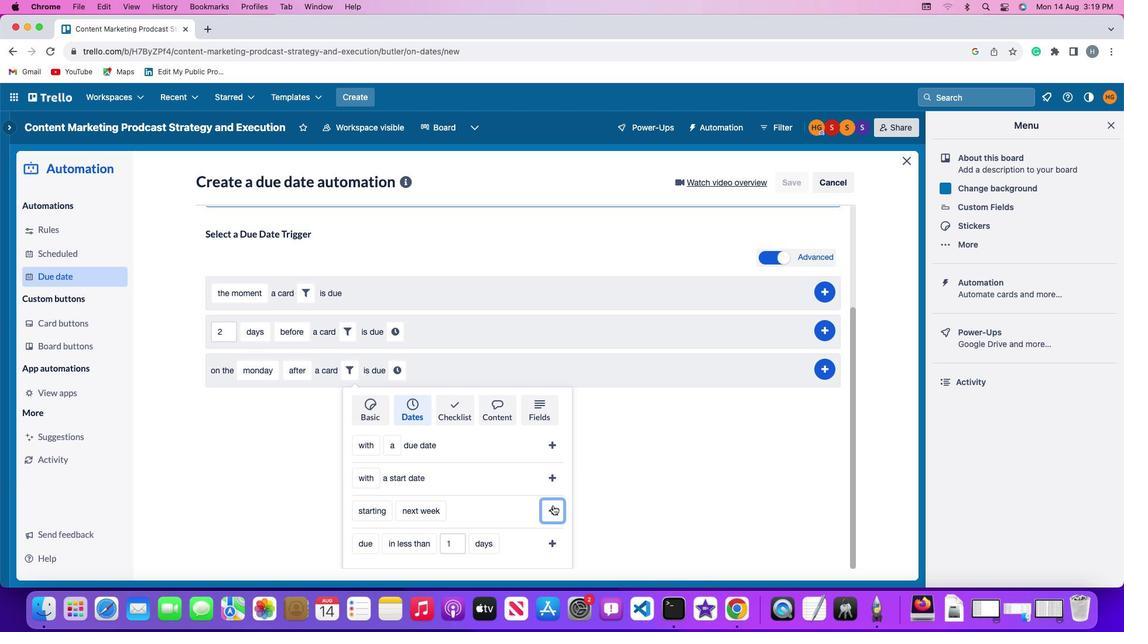 
Action: Mouse moved to (490, 500)
Screenshot: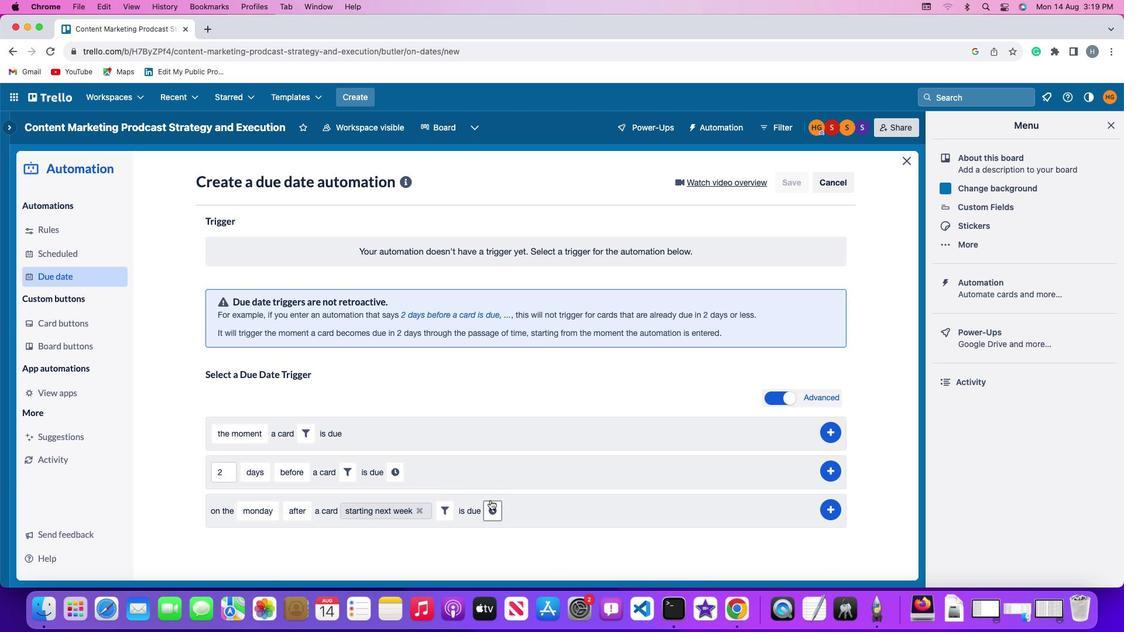 
Action: Mouse pressed left at (490, 500)
Screenshot: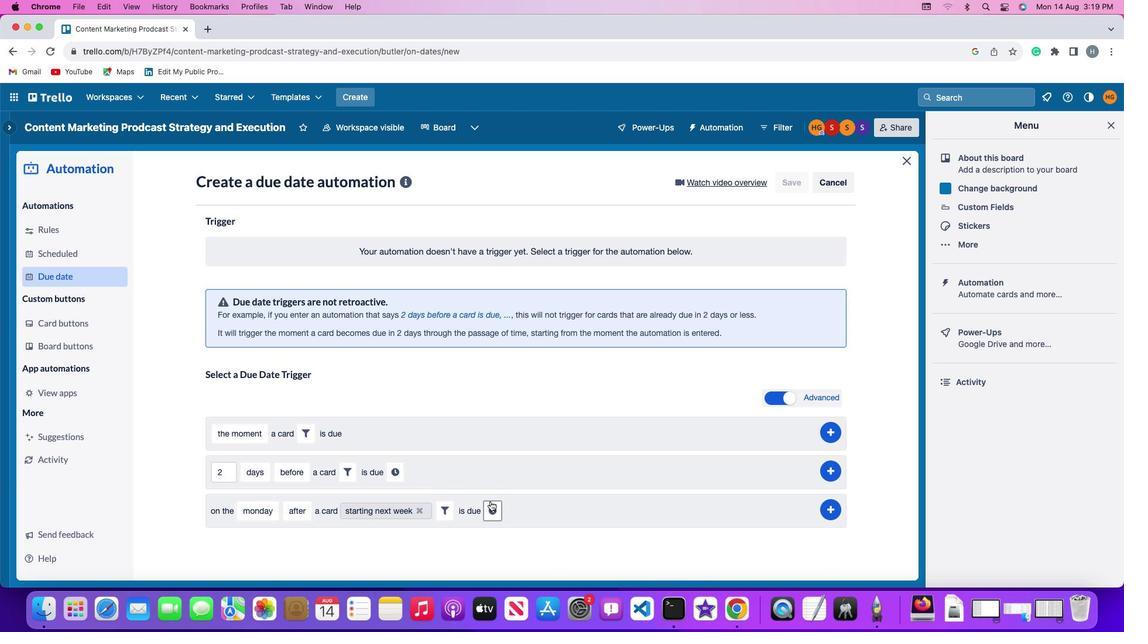 
Action: Mouse moved to (513, 512)
Screenshot: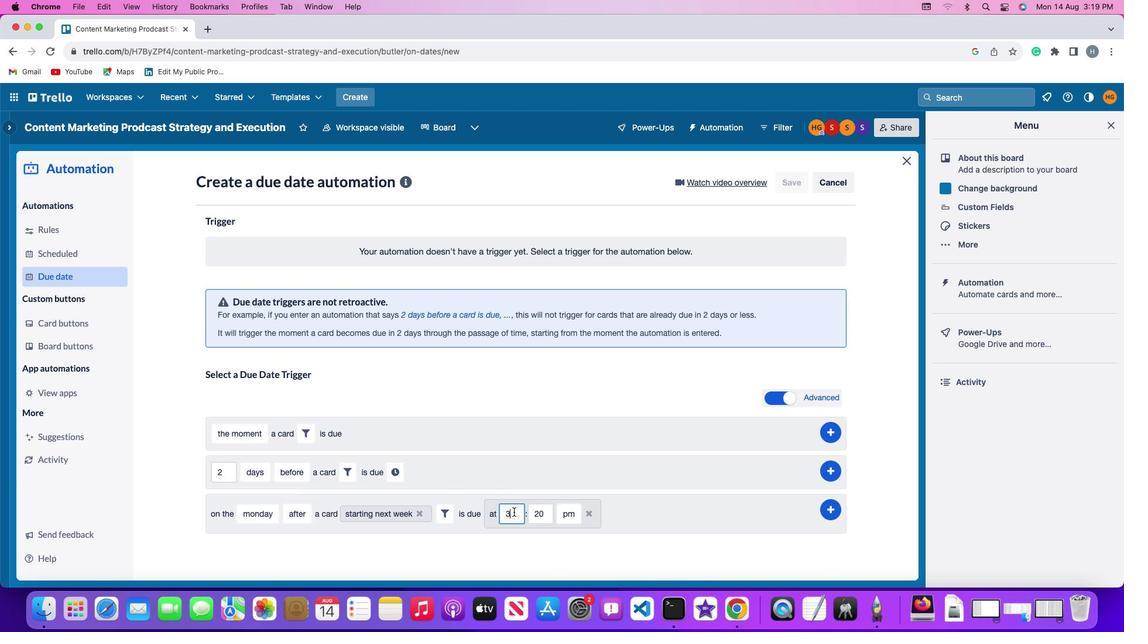 
Action: Mouse pressed left at (513, 512)
Screenshot: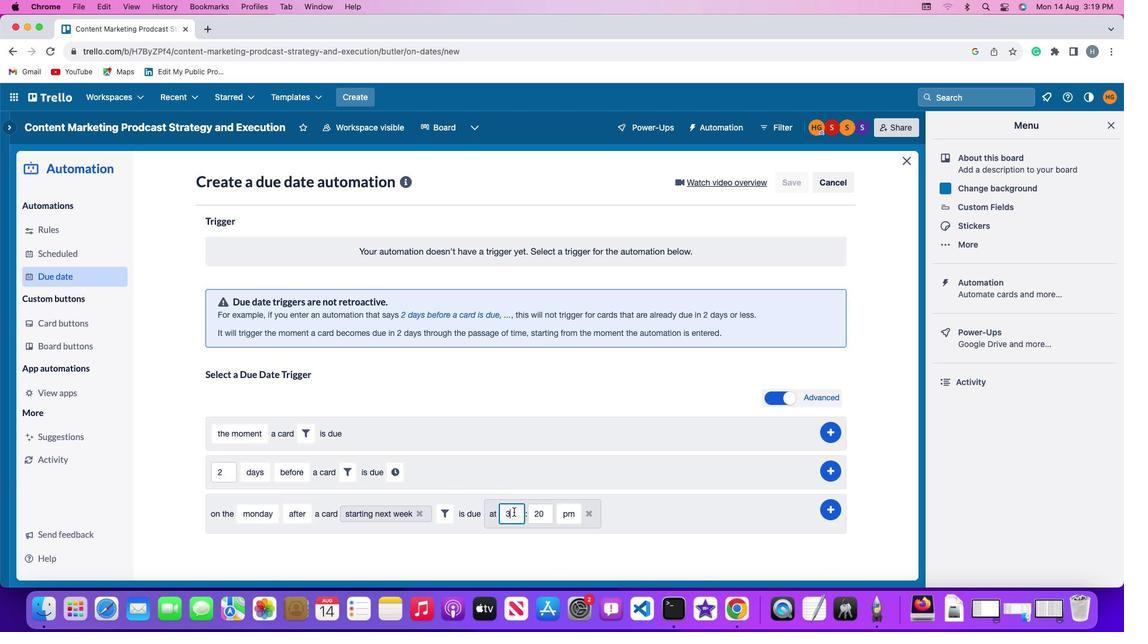 
Action: Key pressed Key.backspace'1''1'
Screenshot: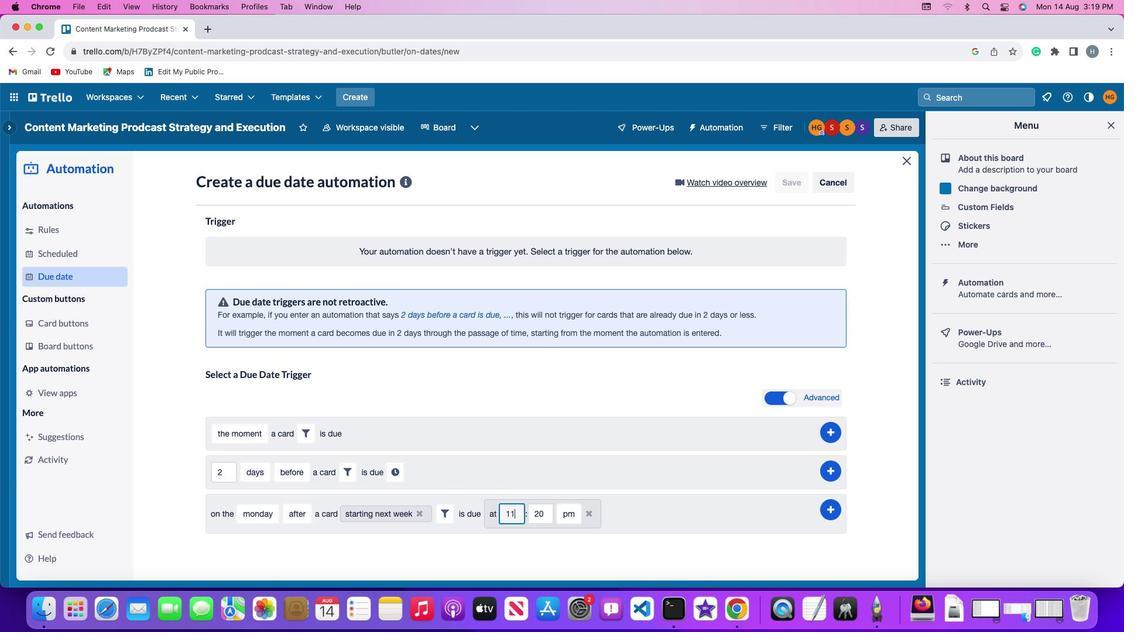 
Action: Mouse moved to (544, 514)
Screenshot: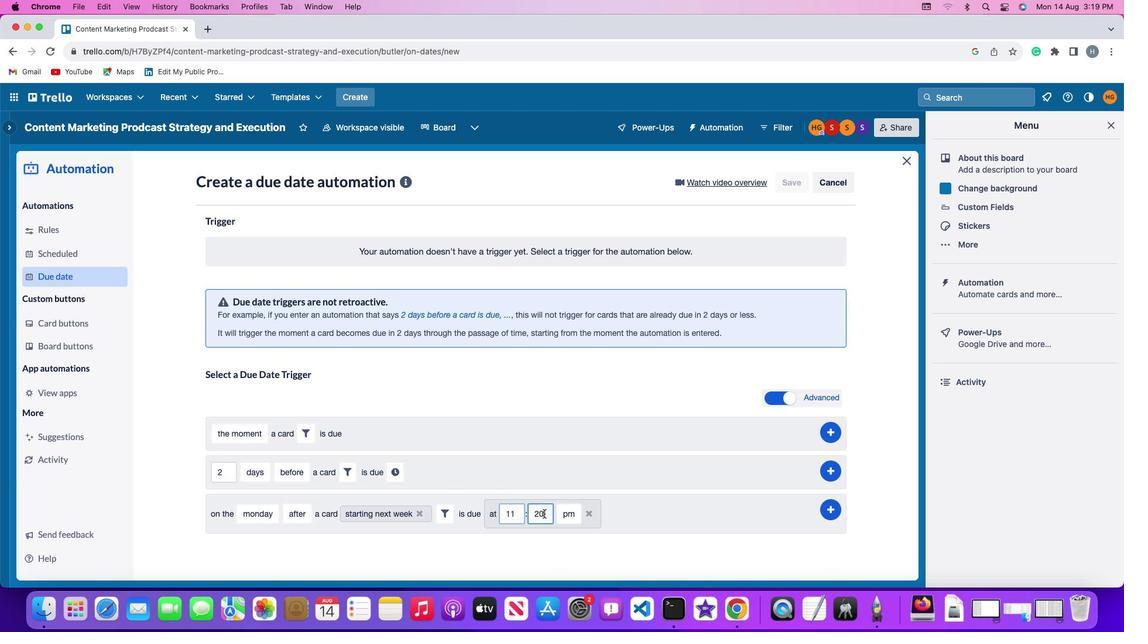 
Action: Mouse pressed left at (544, 514)
Screenshot: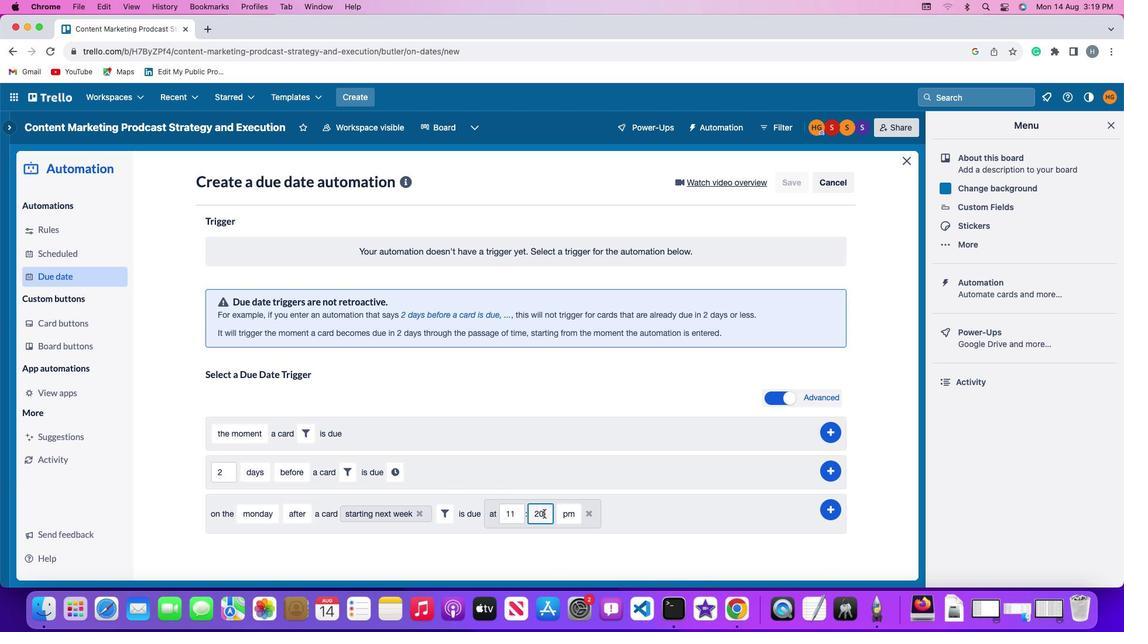 
Action: Key pressed Key.backspaceKey.backspace'0''0'
Screenshot: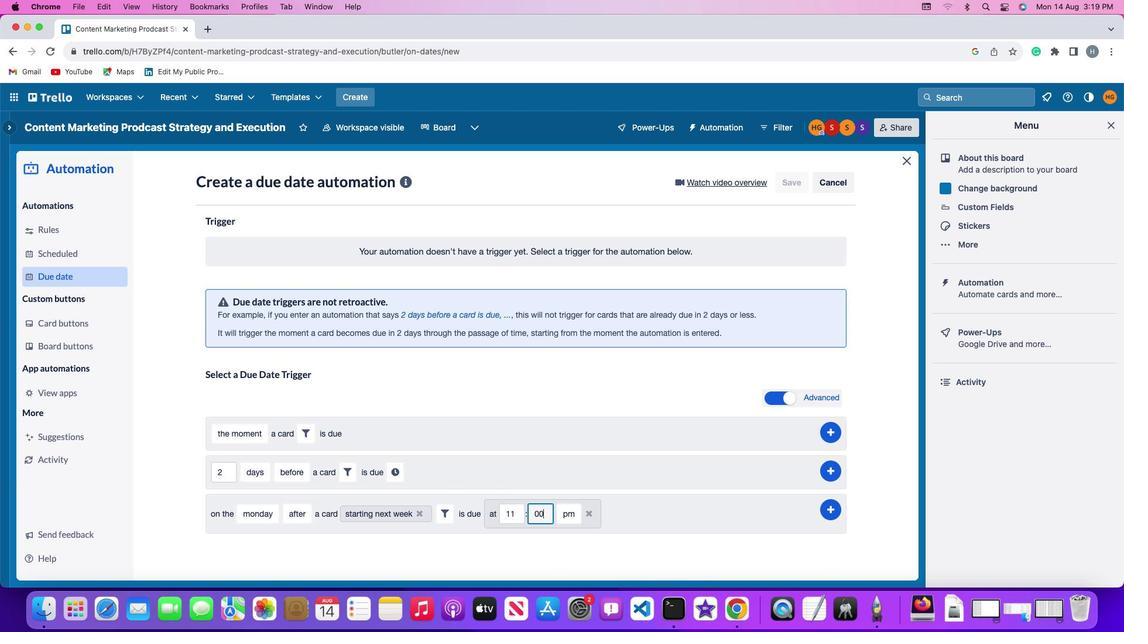 
Action: Mouse moved to (561, 514)
Screenshot: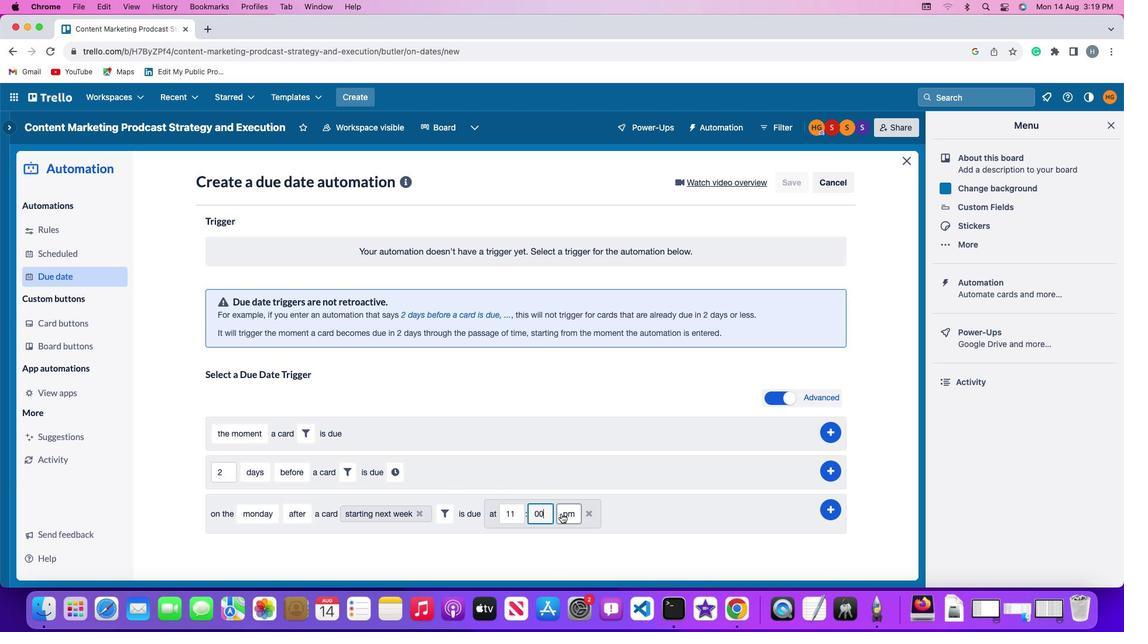
Action: Mouse pressed left at (561, 514)
Screenshot: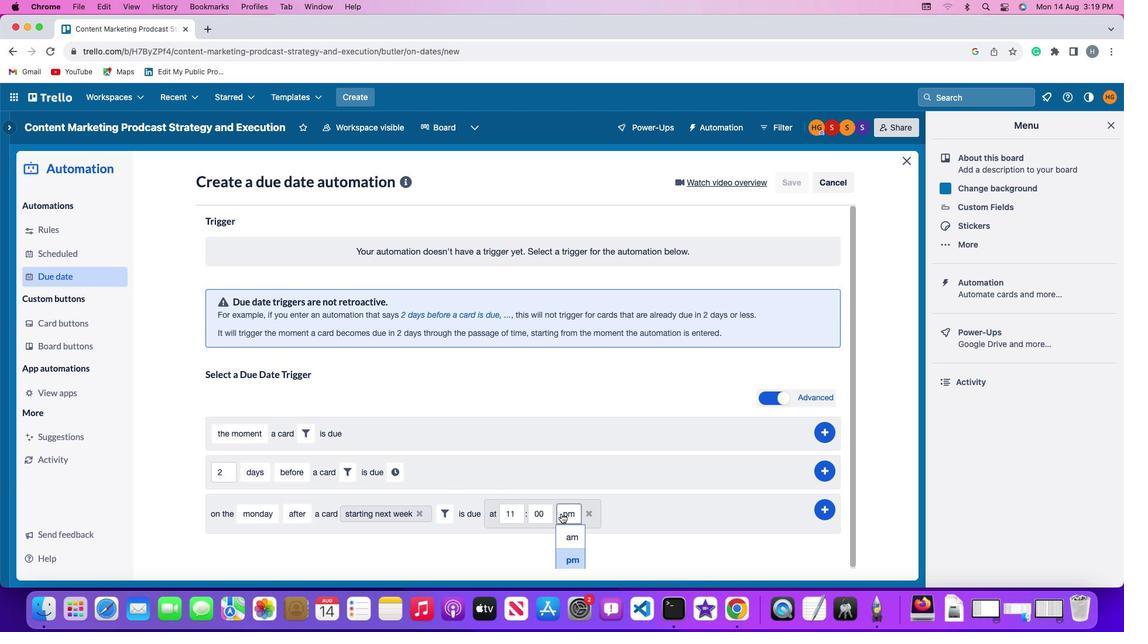 
Action: Mouse moved to (567, 533)
Screenshot: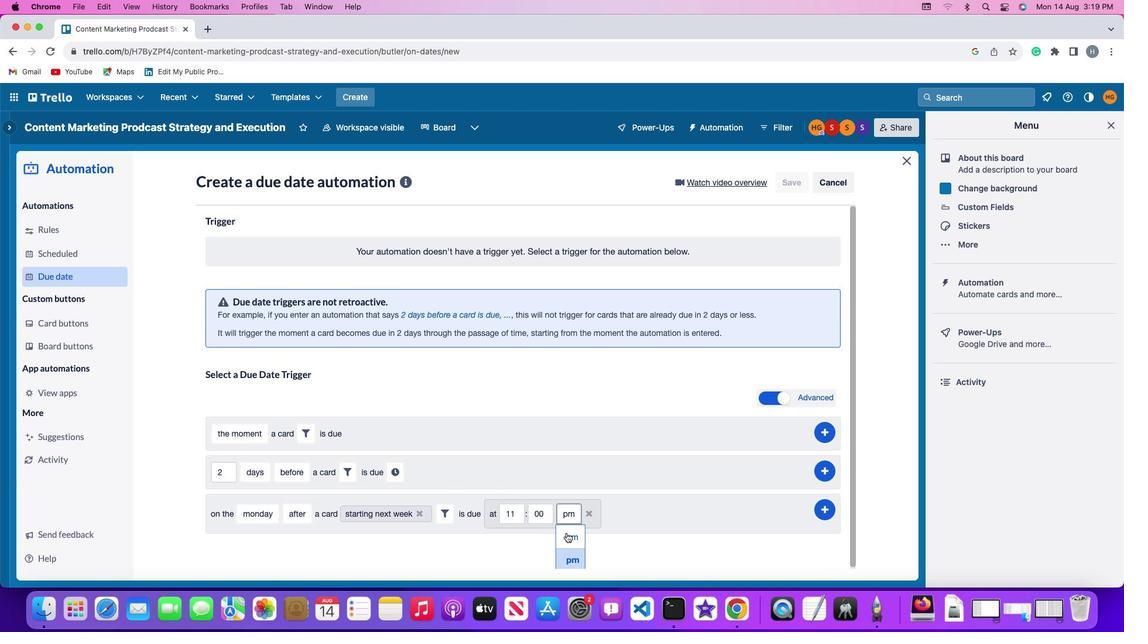 
Action: Mouse pressed left at (567, 533)
Screenshot: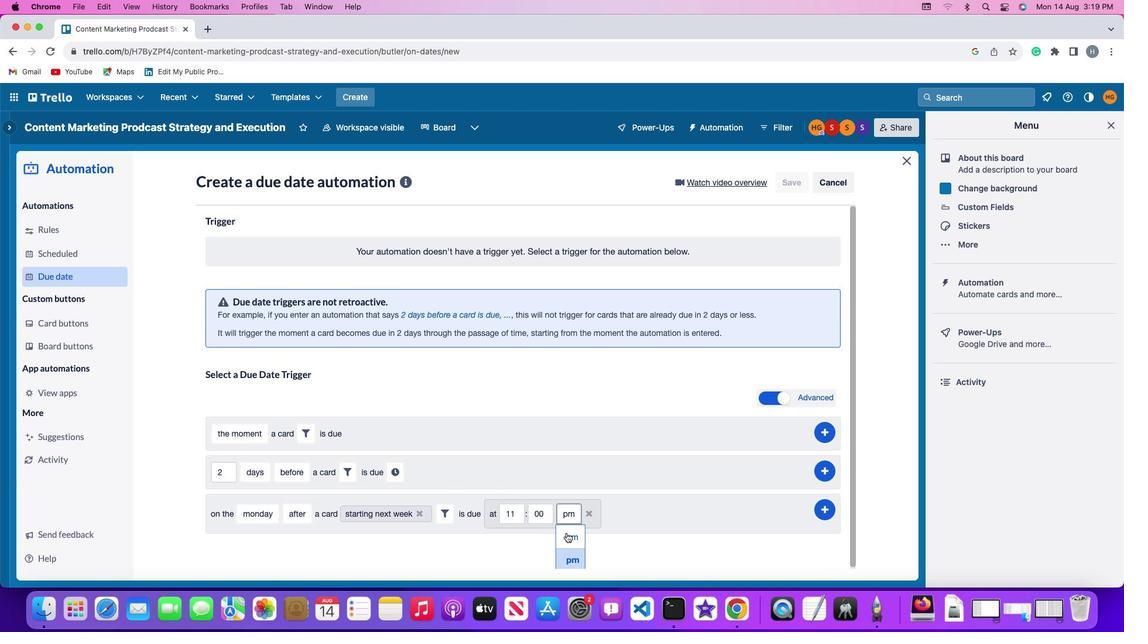 
Action: Mouse moved to (831, 505)
Screenshot: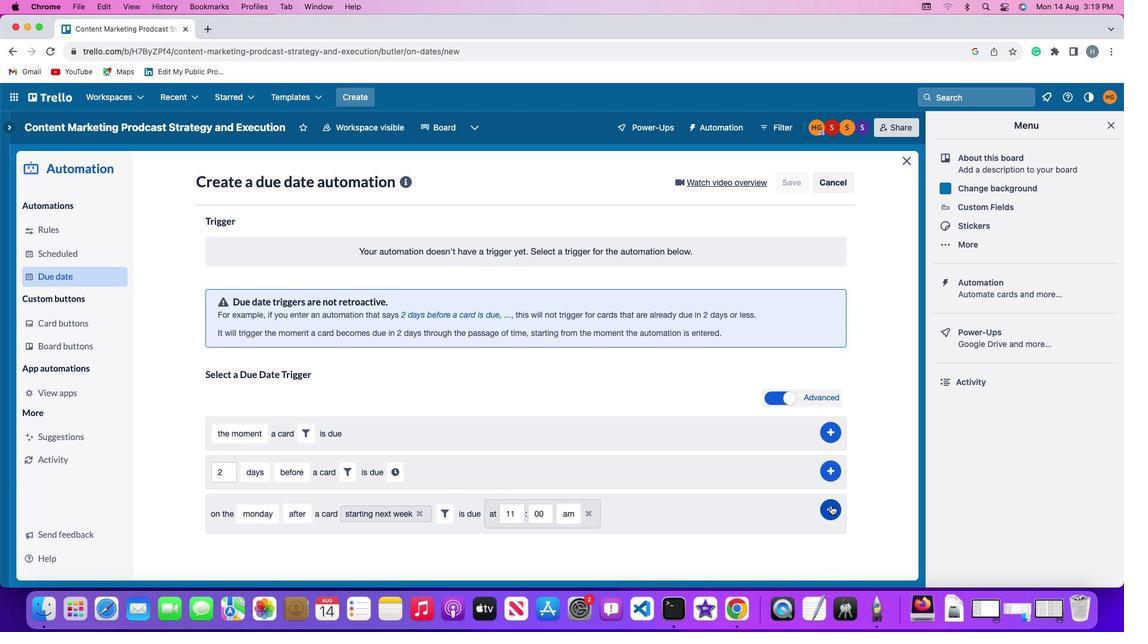 
Action: Mouse pressed left at (831, 505)
Screenshot: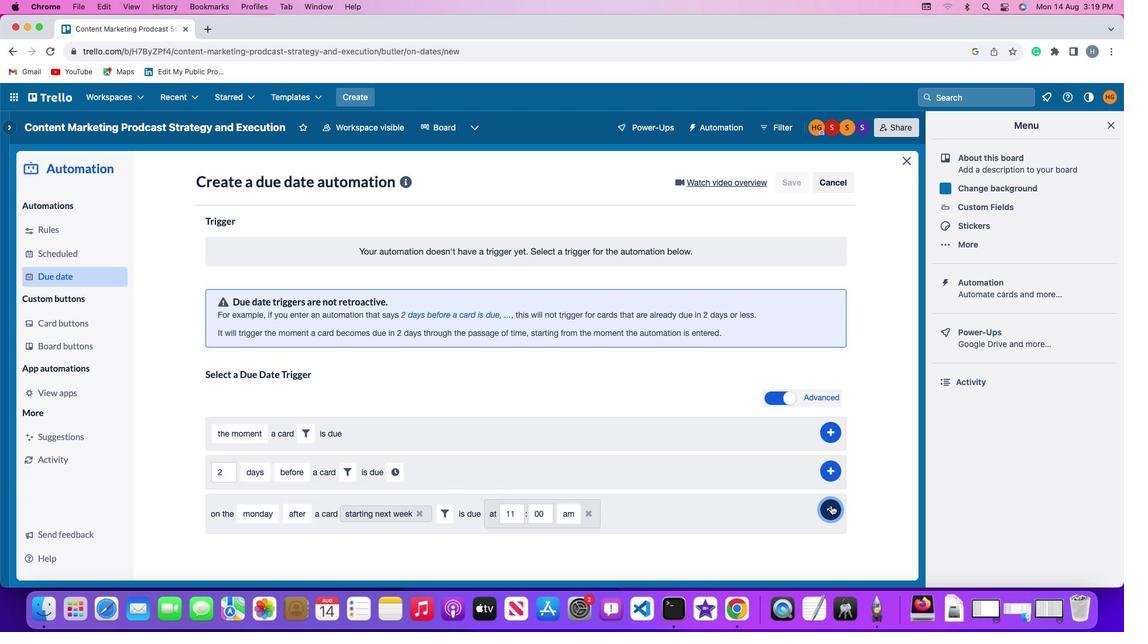 
Action: Mouse moved to (868, 387)
Screenshot: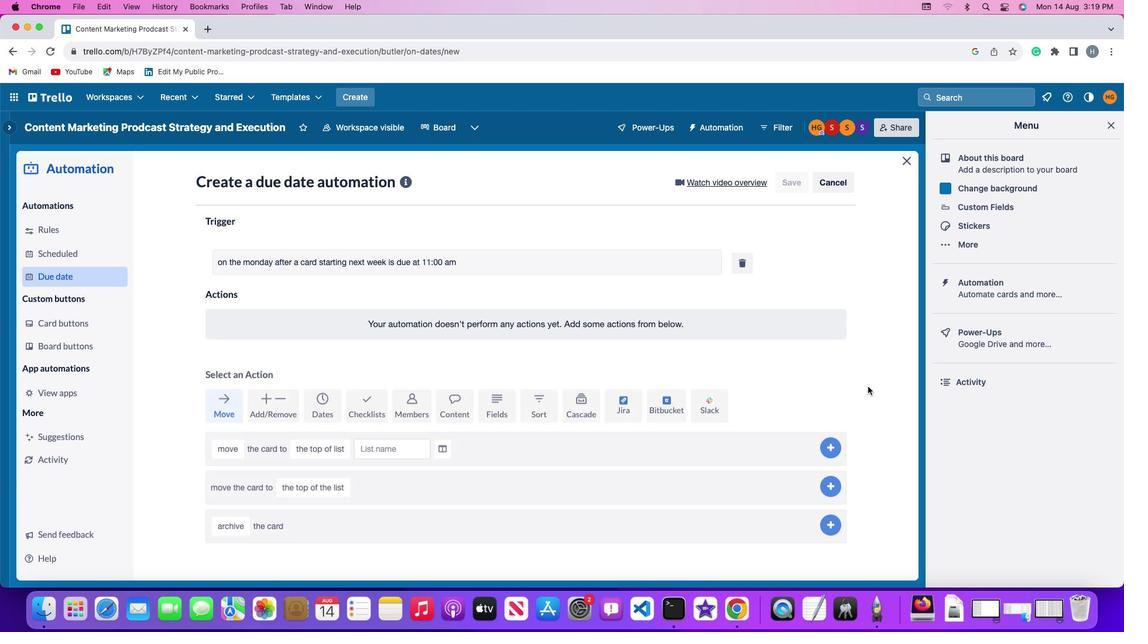 
